 Task: Log work in the project AvidTech for the issue 'Develop a new tool for automated testing of web application database performance and scalability' spent time as '2w 4d 18h 3m' and remaining time as '5w 3d 18h 10m' and move to top of backlog. Now add the issue to the epic 'Cloud security enhancement'. Log work in the project AvidTech for the issue 'Upgrade the content management and versioning mechanisms of a web application to improve content management and version control' spent time as '5w 2d 4h 2m' and remaining time as '6w 6d 4h 12m' and move to bottom of backlog. Now add the issue to the epic 'Collaboration platform implementation'
Action: Mouse moved to (190, 61)
Screenshot: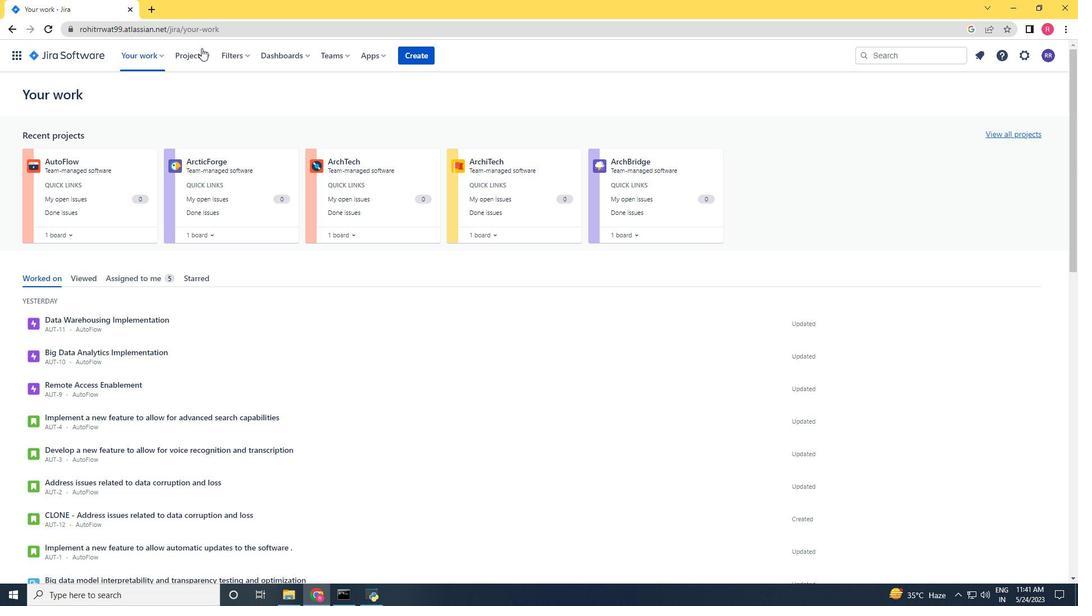 
Action: Mouse pressed left at (190, 61)
Screenshot: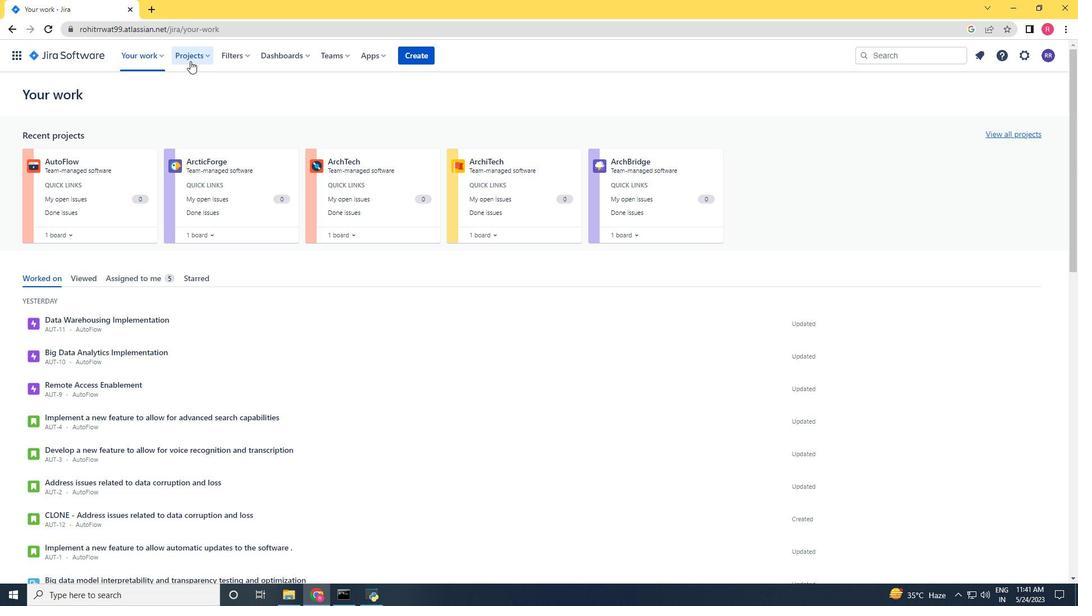 
Action: Mouse moved to (216, 116)
Screenshot: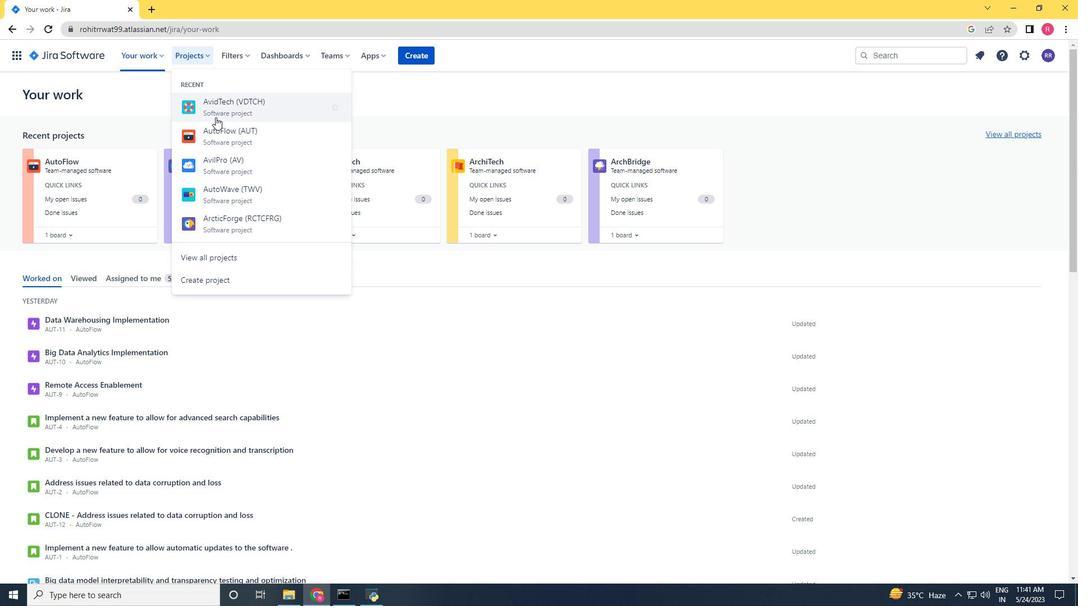 
Action: Mouse pressed left at (216, 116)
Screenshot: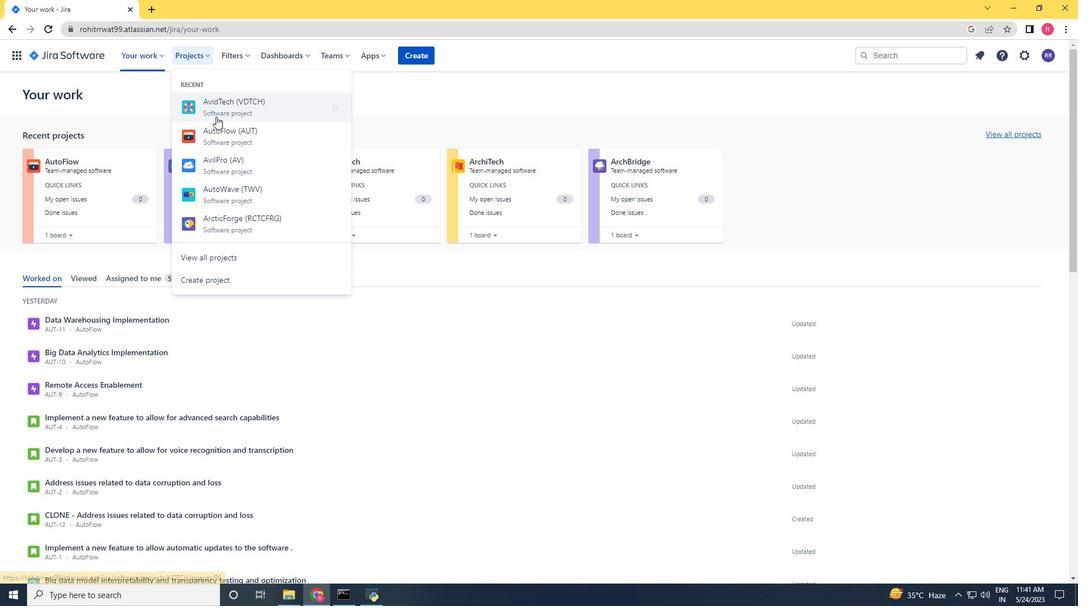 
Action: Mouse moved to (66, 161)
Screenshot: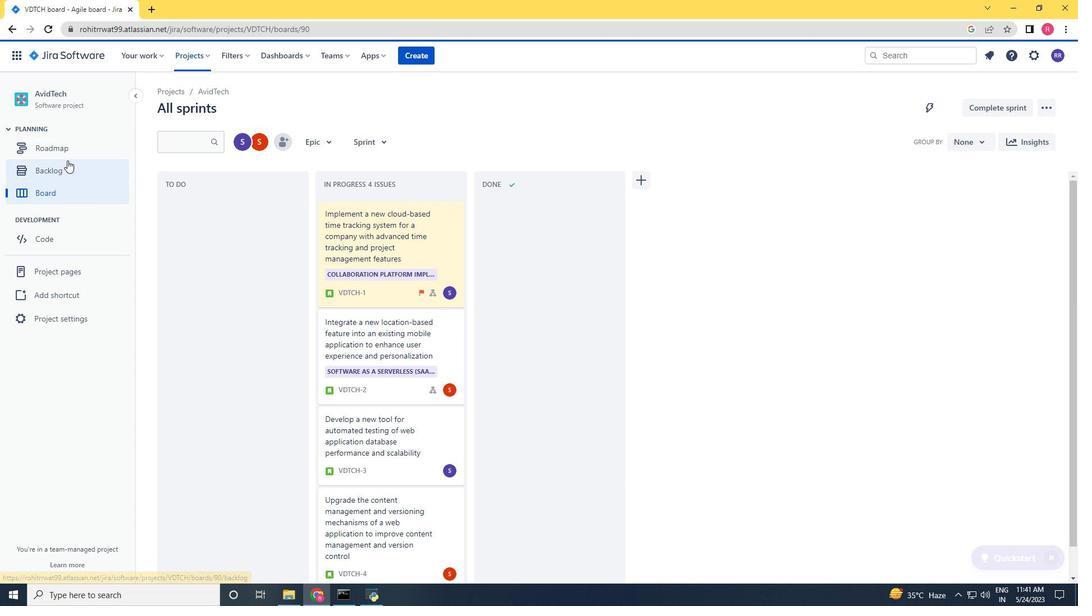 
Action: Mouse pressed left at (66, 161)
Screenshot: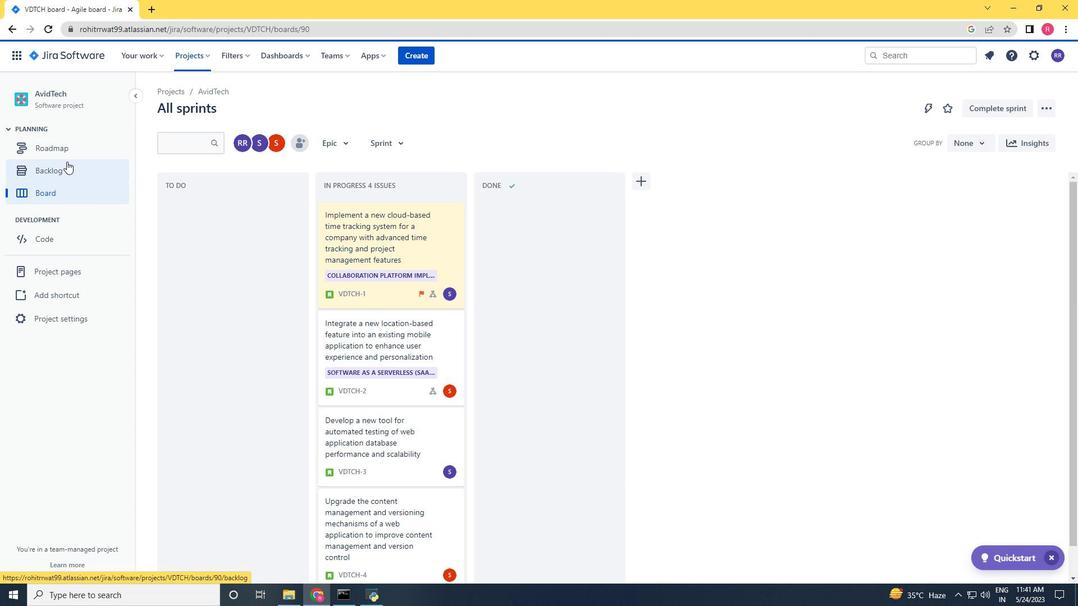 
Action: Mouse moved to (587, 372)
Screenshot: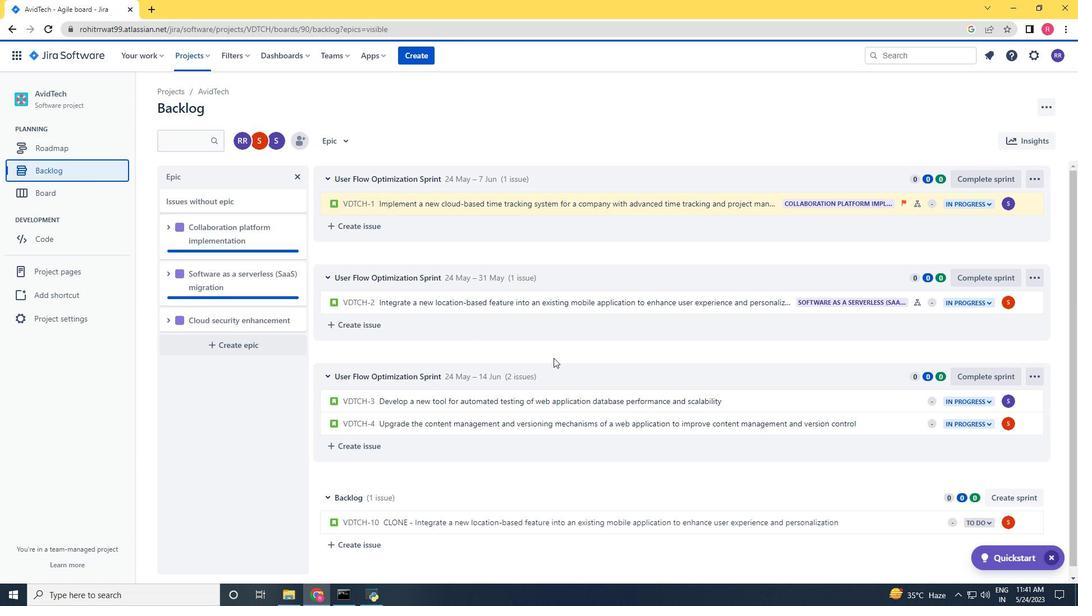 
Action: Mouse scrolled (587, 372) with delta (0, 0)
Screenshot: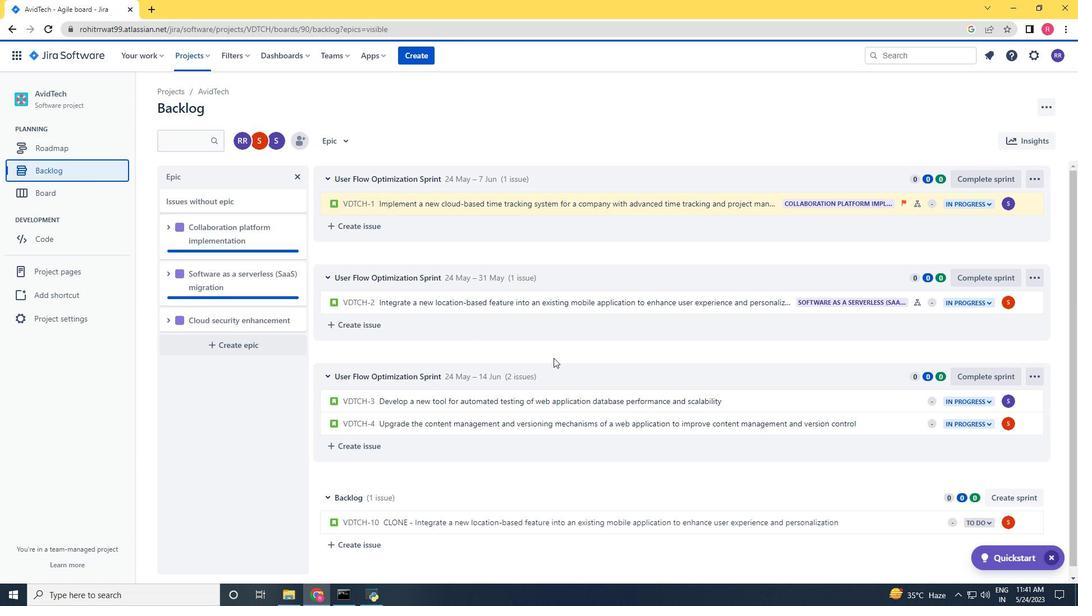 
Action: Mouse moved to (594, 376)
Screenshot: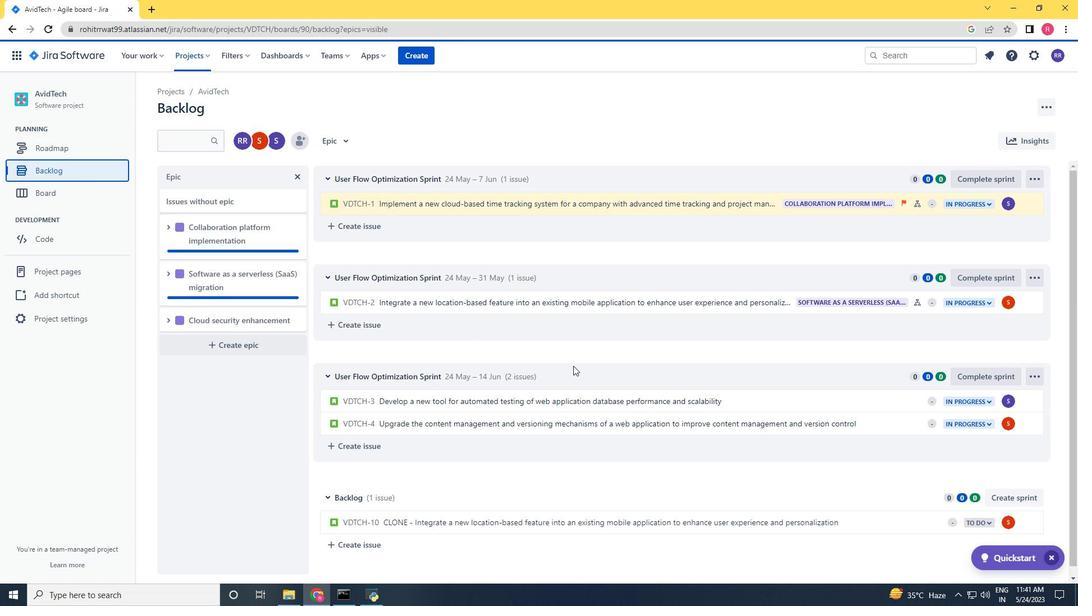 
Action: Mouse scrolled (594, 376) with delta (0, 0)
Screenshot: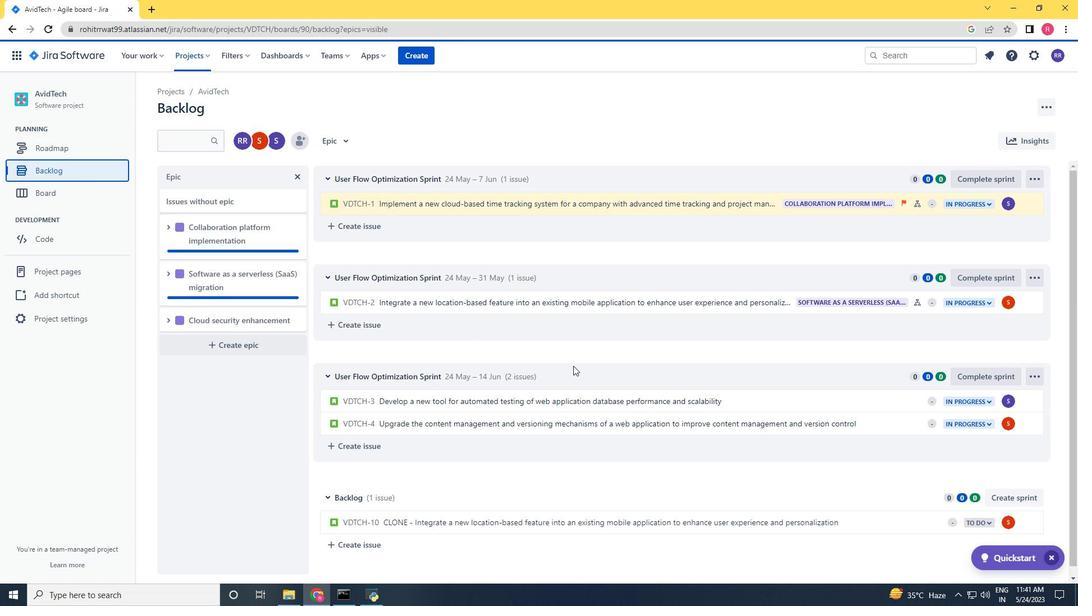 
Action: Mouse moved to (598, 378)
Screenshot: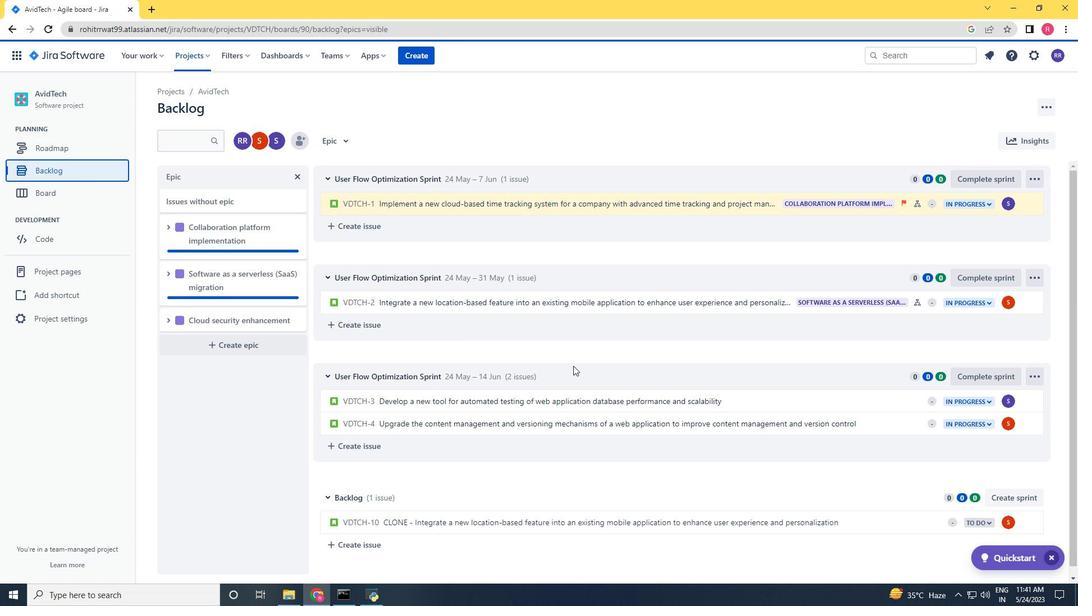 
Action: Mouse scrolled (598, 377) with delta (0, 0)
Screenshot: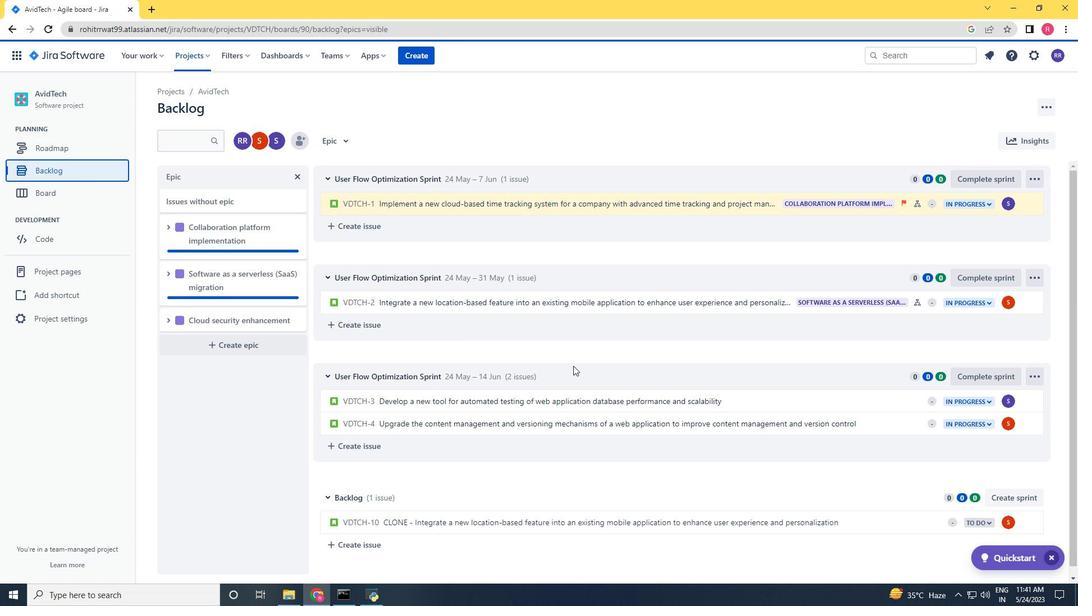 
Action: Mouse moved to (602, 380)
Screenshot: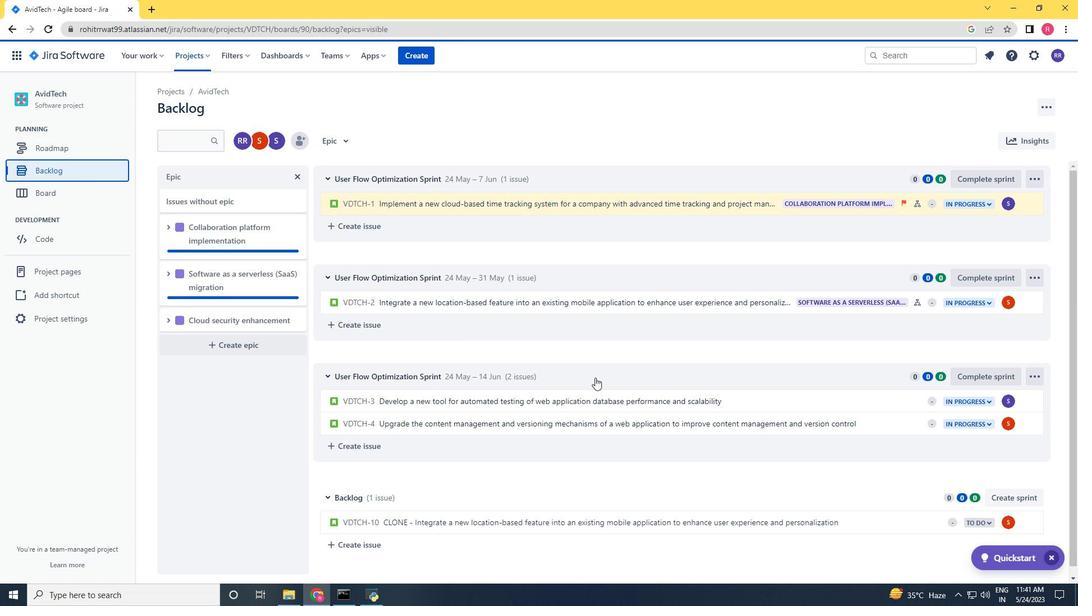 
Action: Mouse scrolled (602, 379) with delta (0, 0)
Screenshot: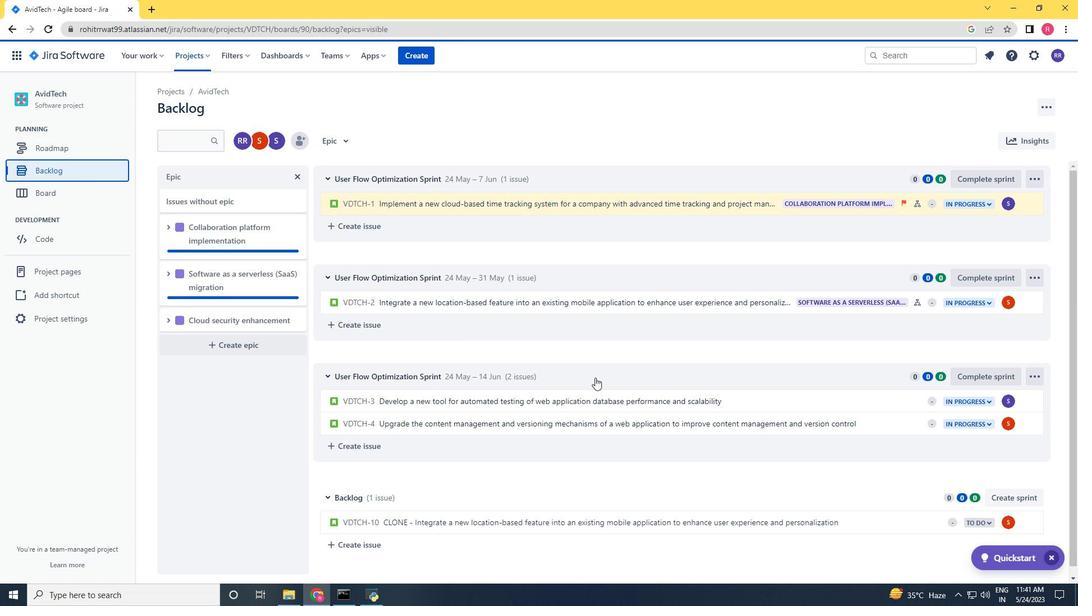 
Action: Mouse moved to (843, 392)
Screenshot: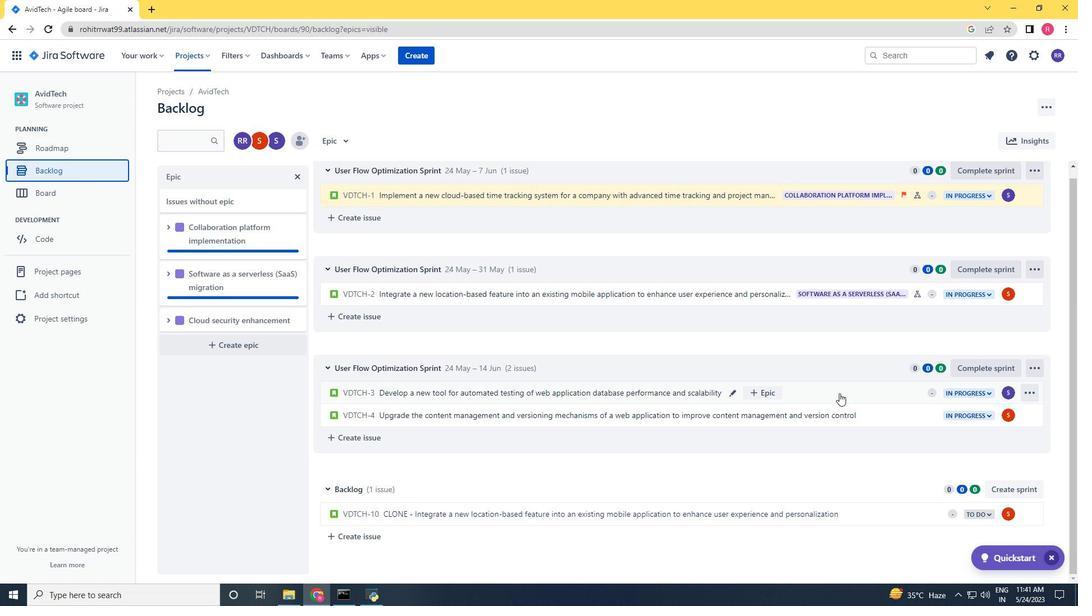 
Action: Mouse pressed left at (843, 392)
Screenshot: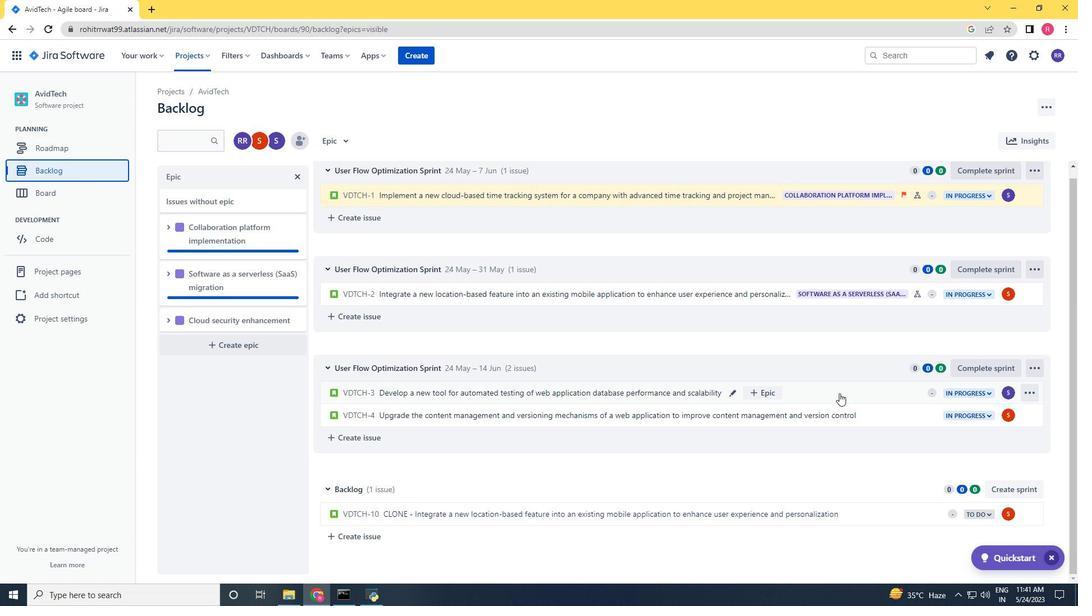 
Action: Mouse moved to (1025, 169)
Screenshot: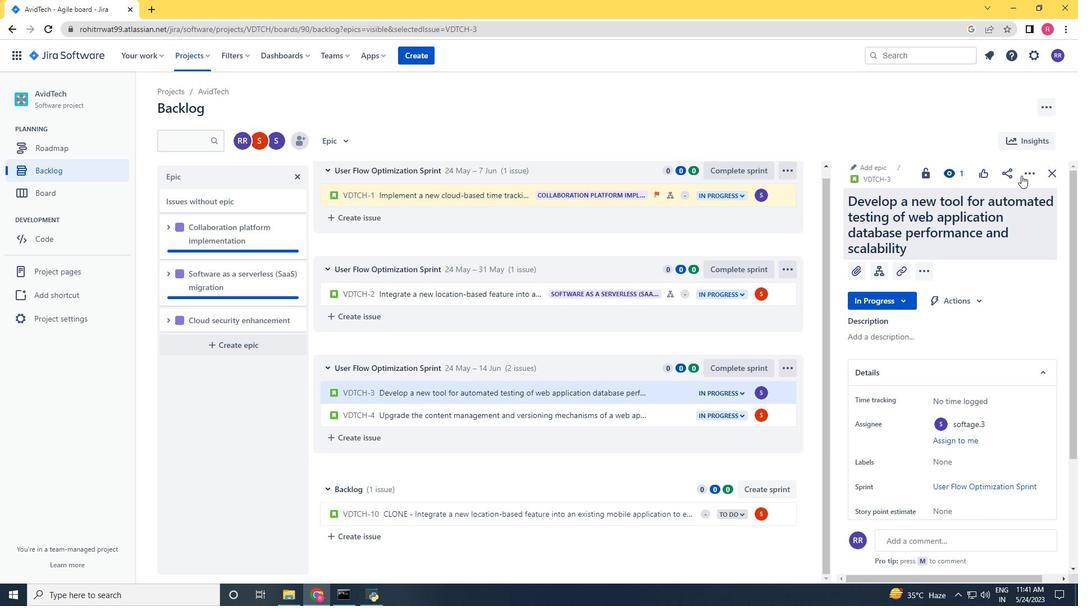 
Action: Mouse pressed left at (1025, 169)
Screenshot: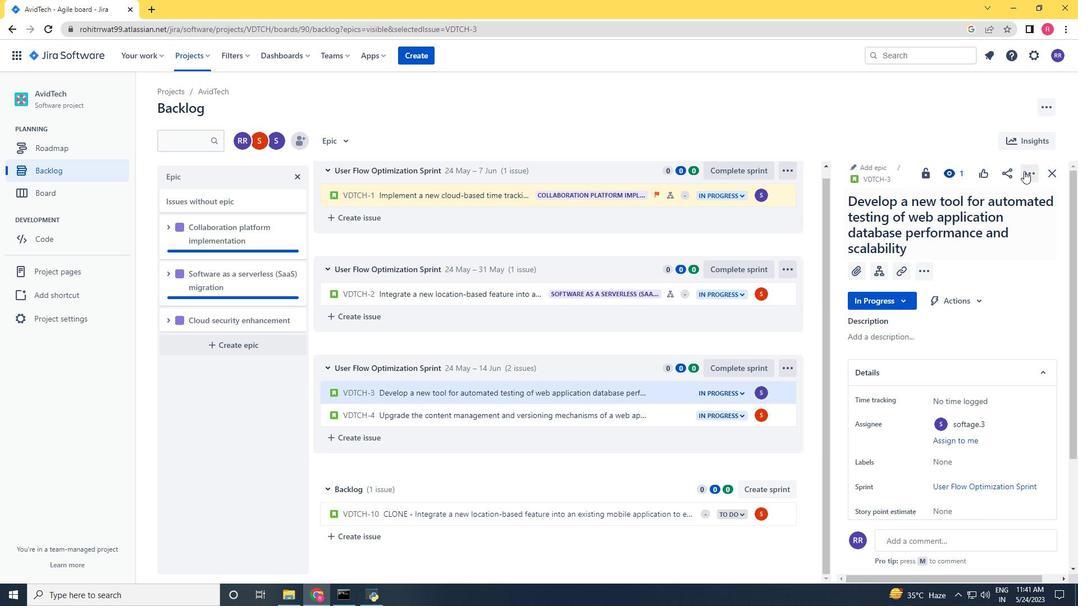 
Action: Mouse moved to (983, 209)
Screenshot: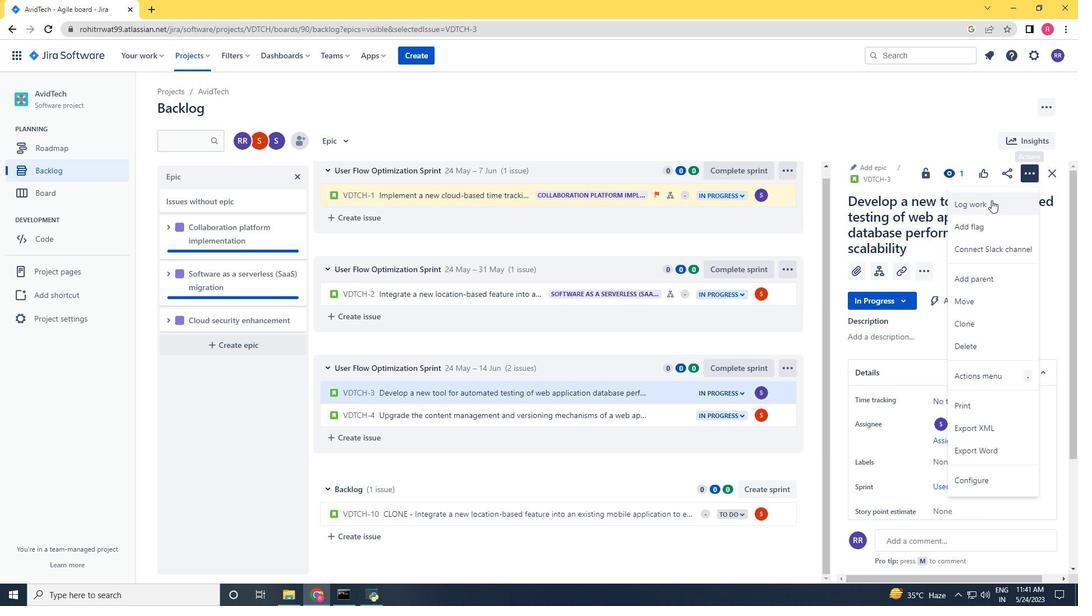 
Action: Mouse pressed left at (983, 209)
Screenshot: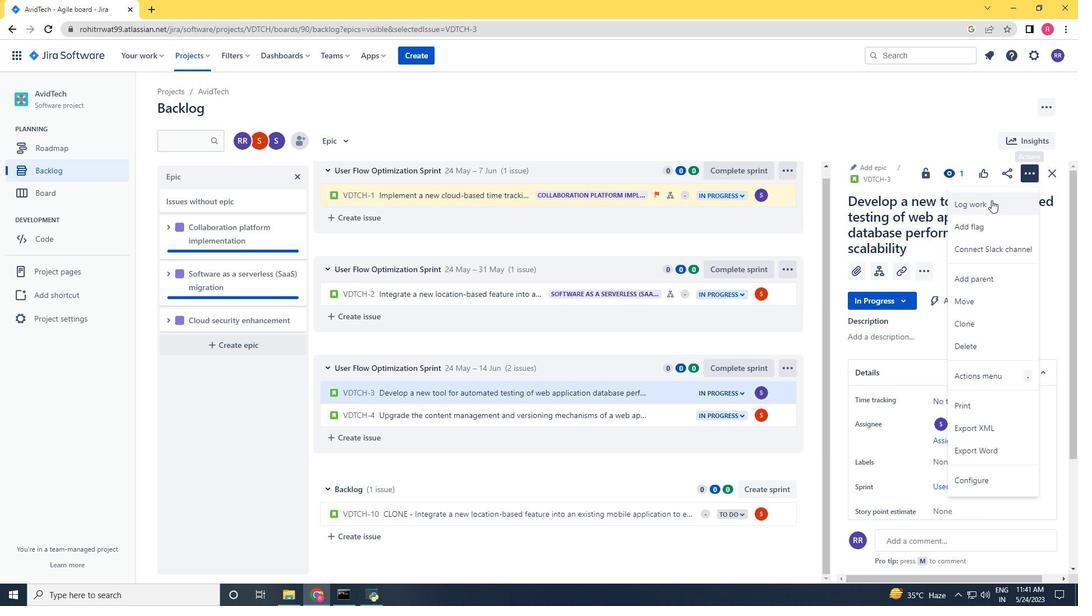 
Action: Key pressed 2w<Key.space><Key.space>4d<Key.space>18h3m<Key.tab>
Screenshot: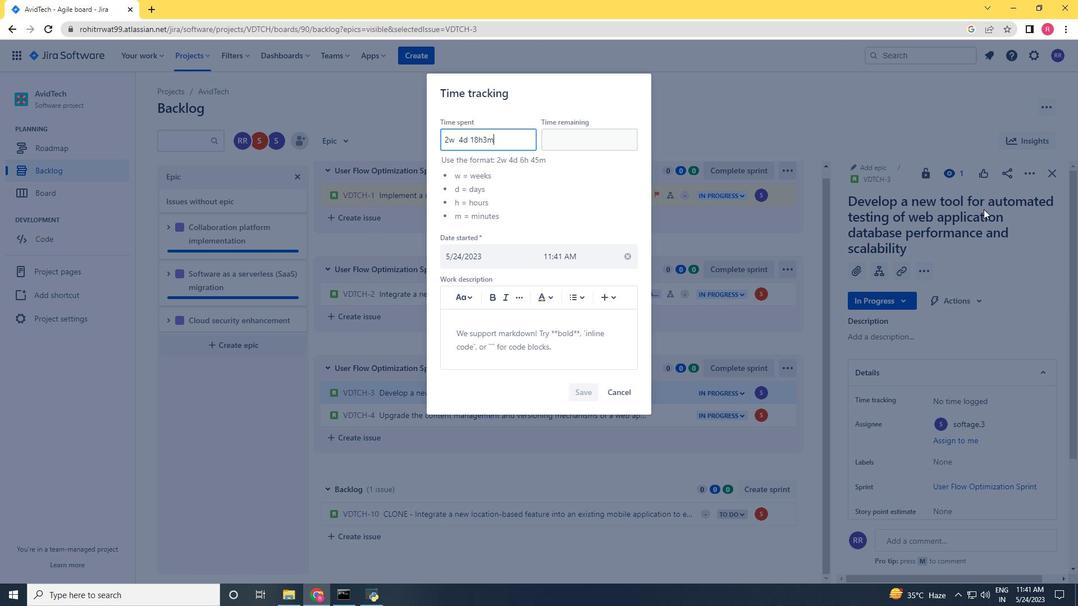 
Action: Mouse moved to (482, 141)
Screenshot: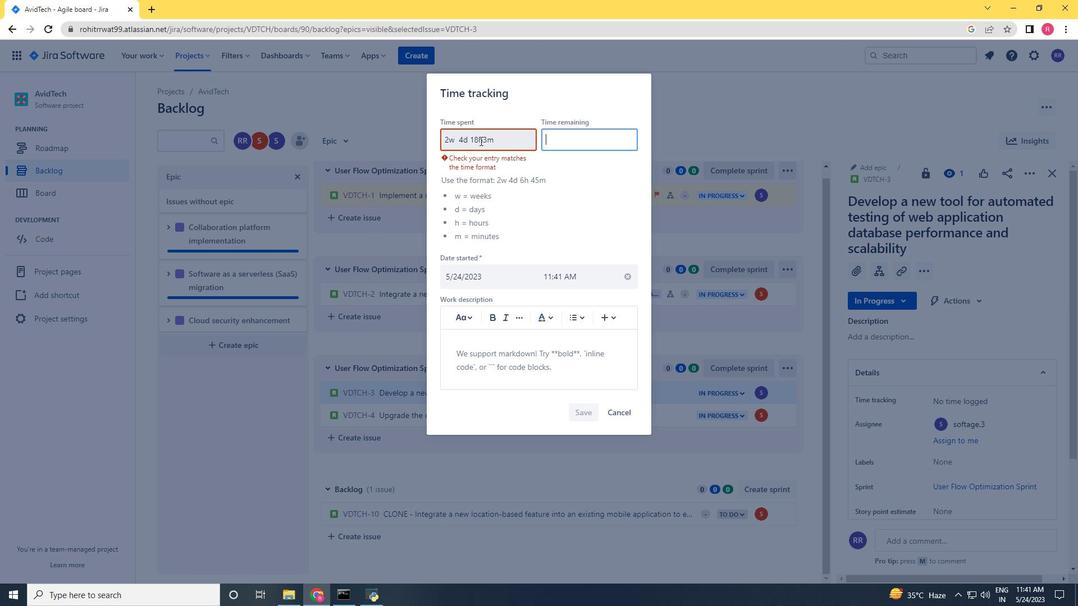 
Action: Mouse pressed left at (482, 141)
Screenshot: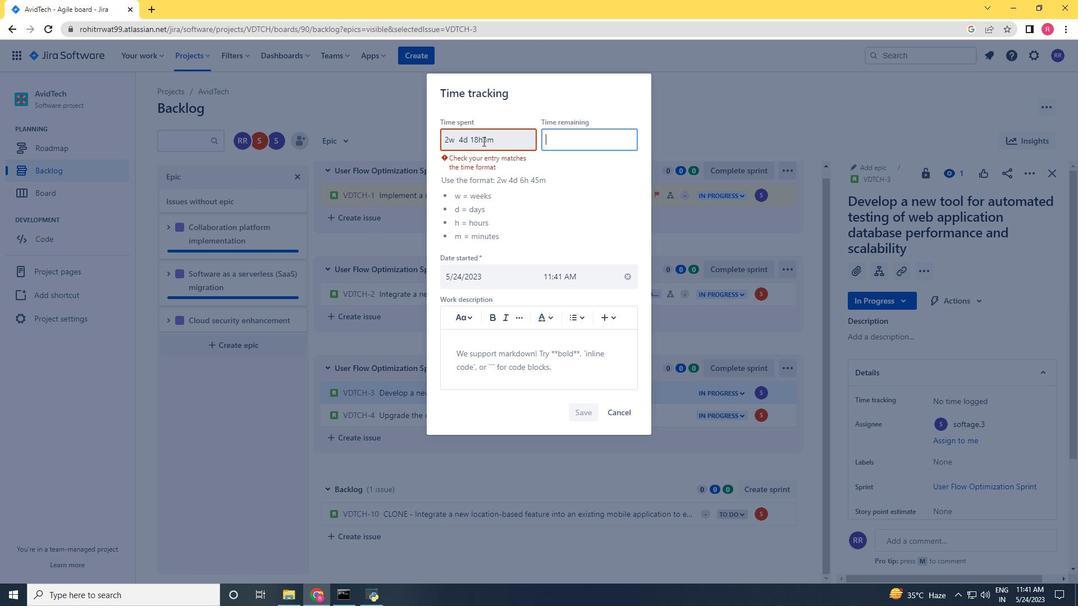
Action: Key pressed <Key.space>
Screenshot: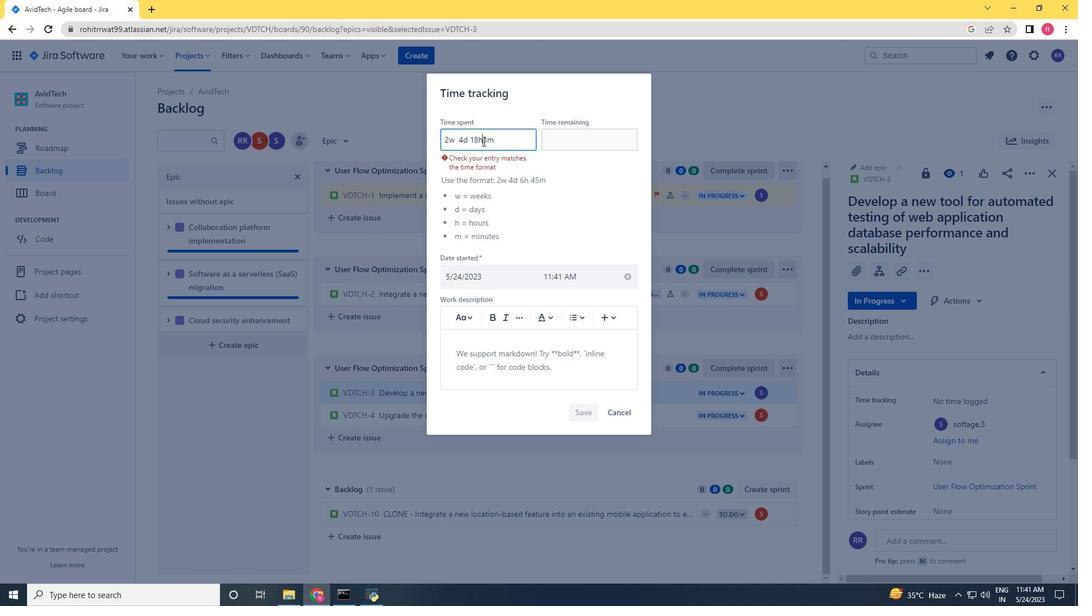 
Action: Mouse moved to (567, 144)
Screenshot: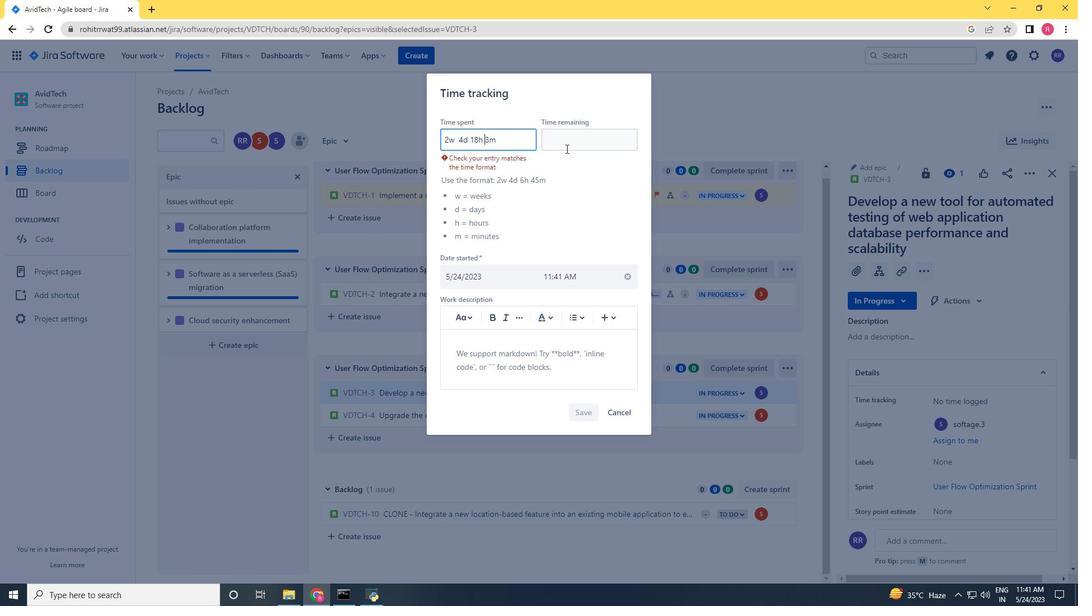 
Action: Mouse pressed left at (567, 144)
Screenshot: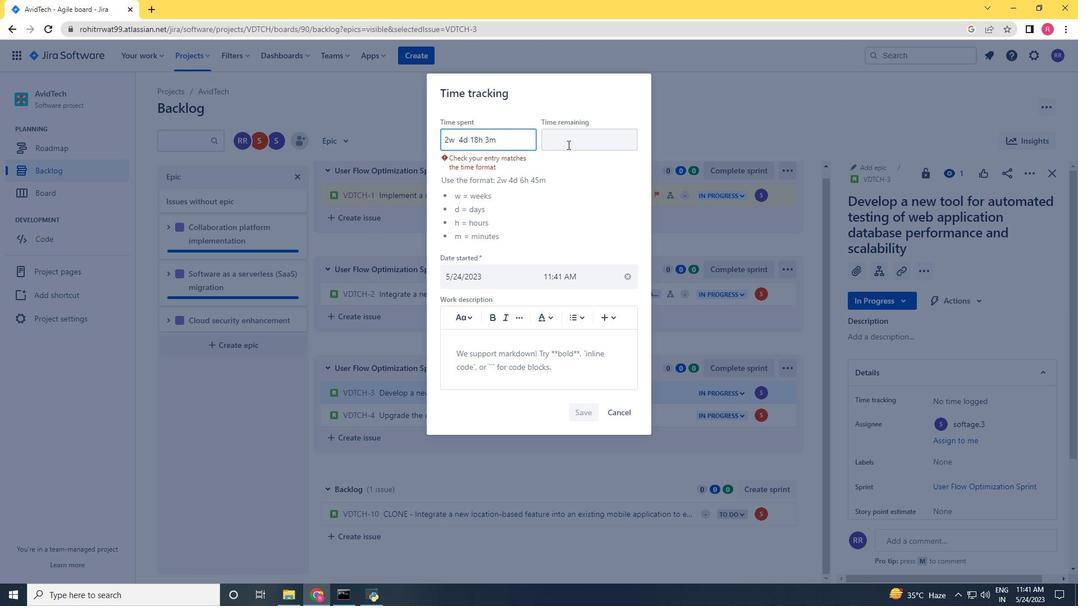 
Action: Mouse moved to (461, 138)
Screenshot: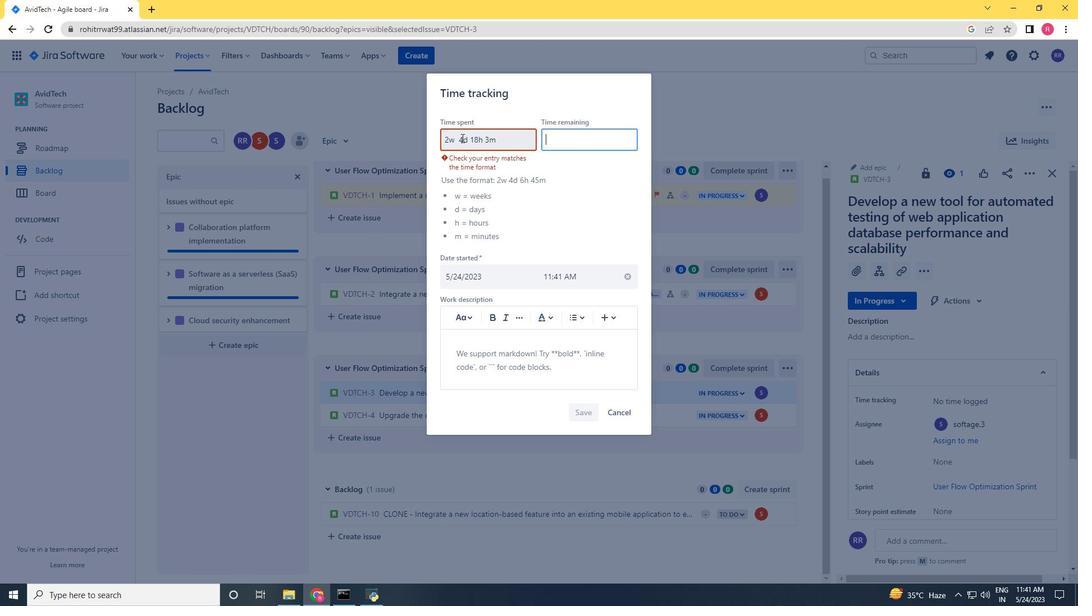 
Action: Mouse pressed left at (461, 138)
Screenshot: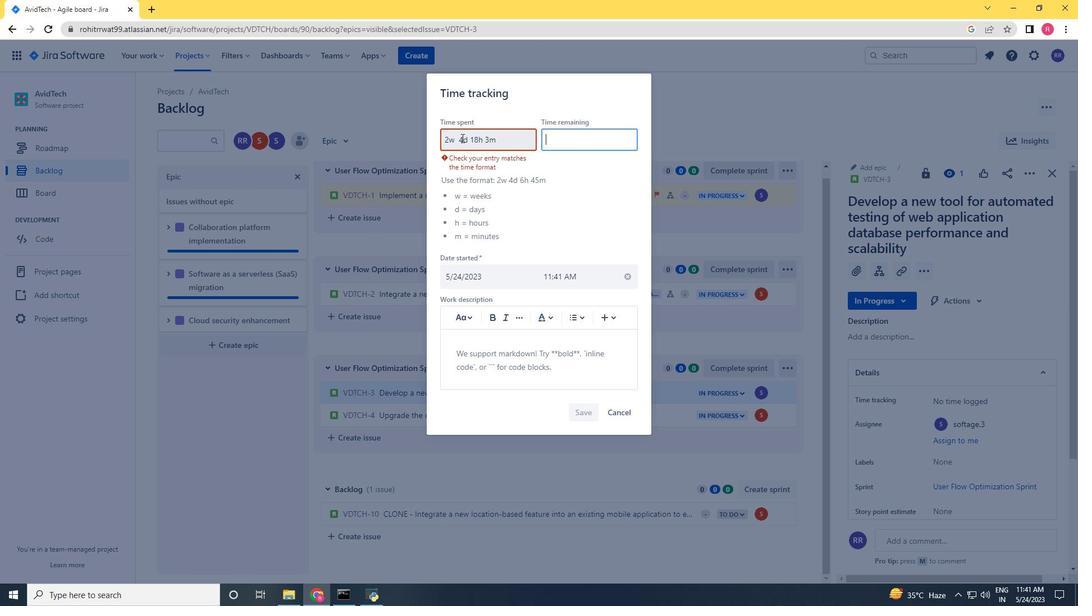 
Action: Mouse moved to (457, 144)
Screenshot: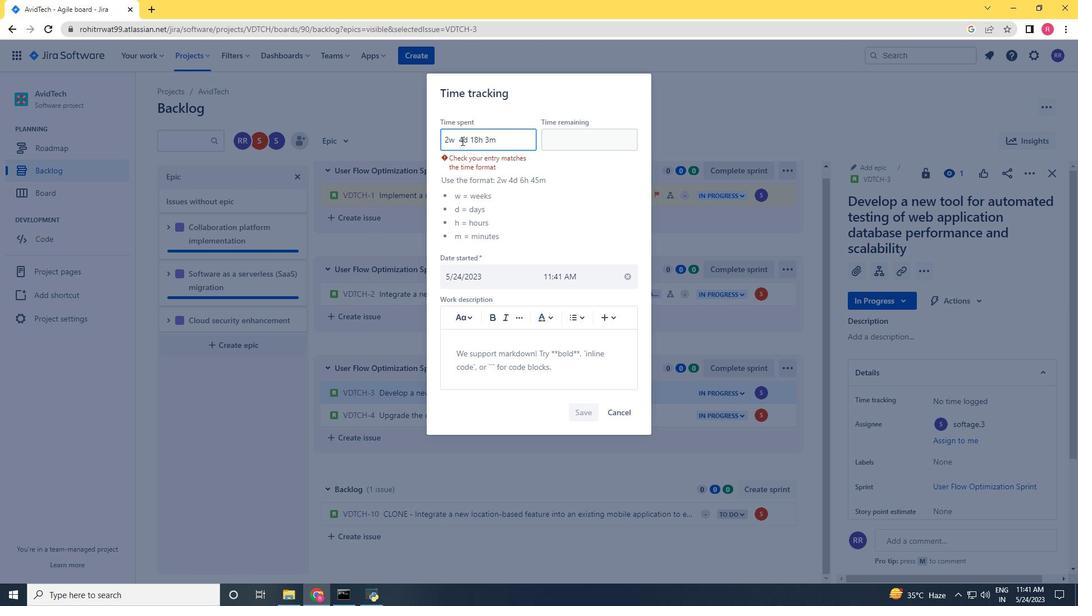 
Action: Mouse pressed left at (457, 144)
Screenshot: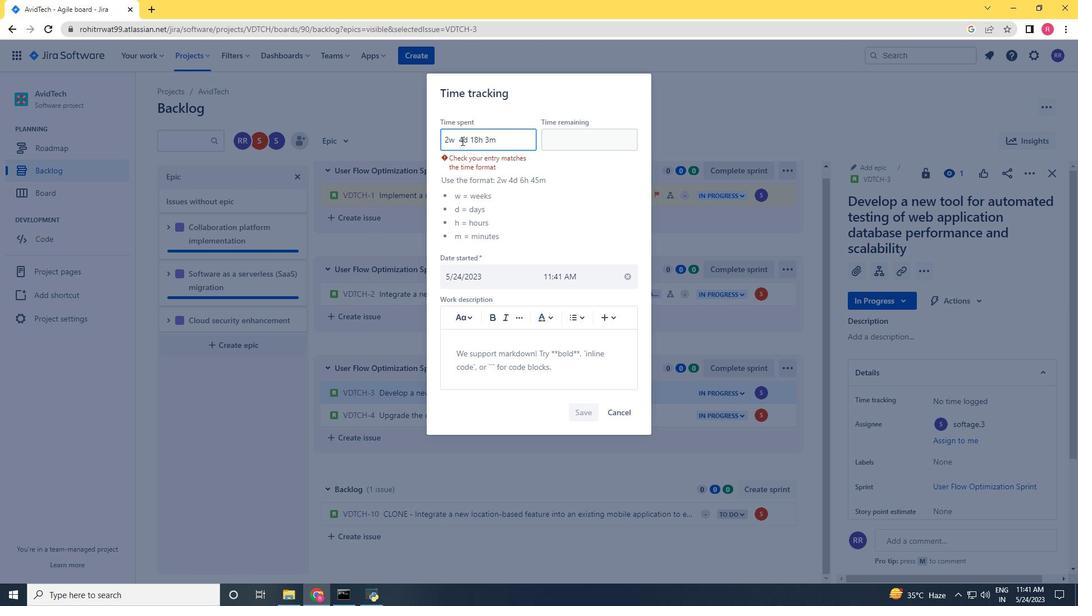 
Action: Mouse moved to (460, 144)
Screenshot: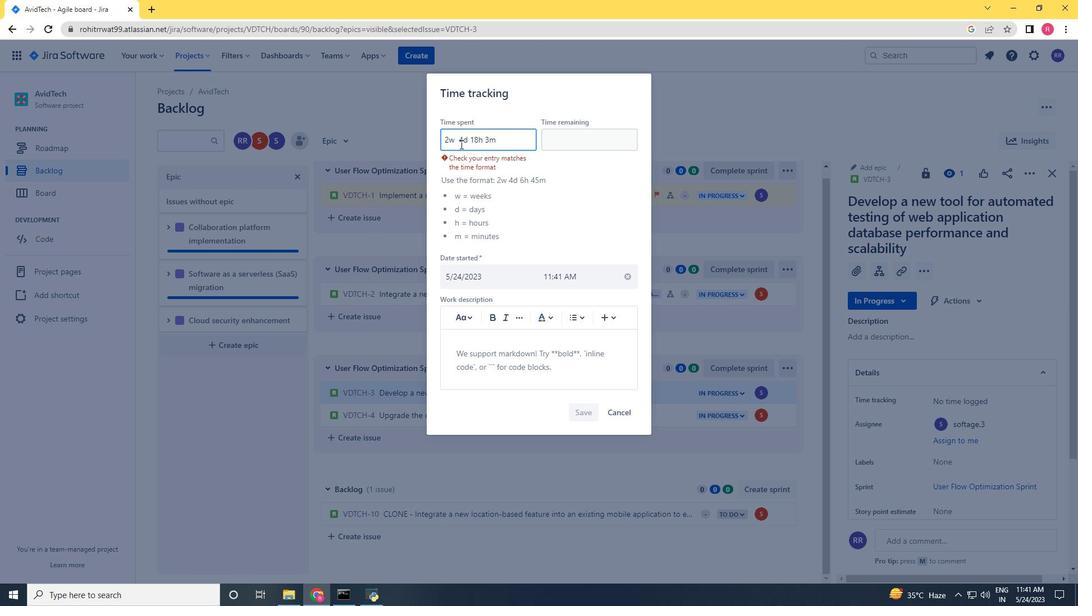 
Action: Key pressed <Key.backspace>
Screenshot: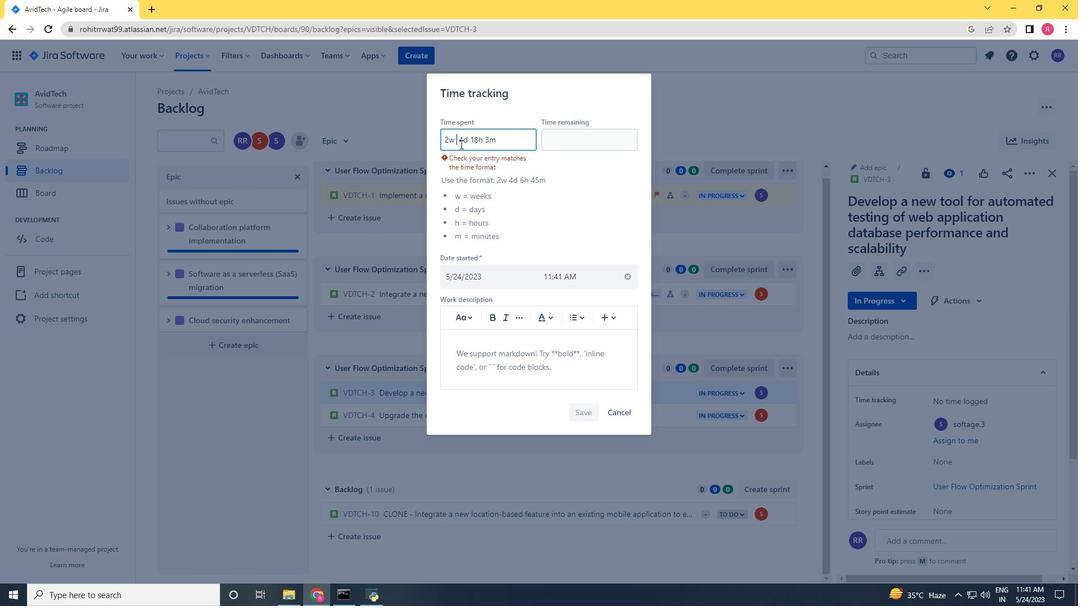 
Action: Mouse moved to (568, 153)
Screenshot: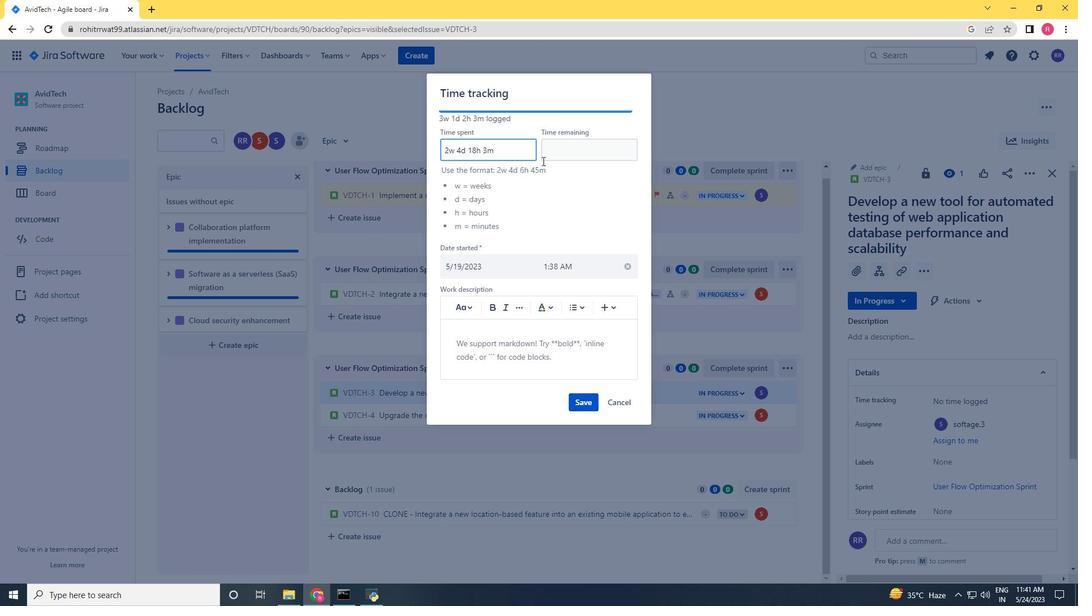 
Action: Mouse pressed left at (568, 153)
Screenshot: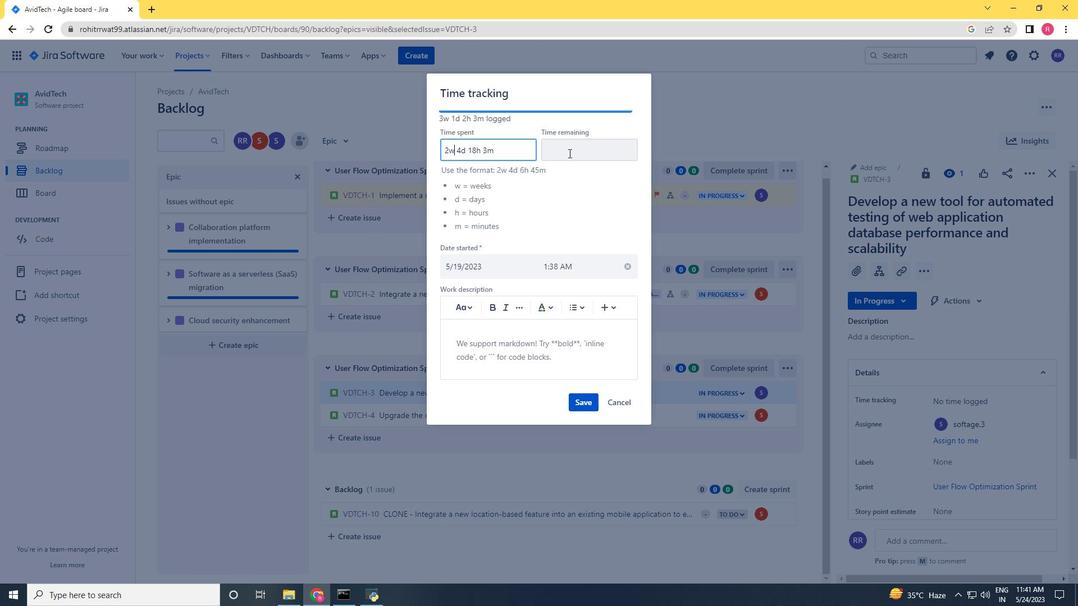 
Action: Mouse moved to (512, 156)
Screenshot: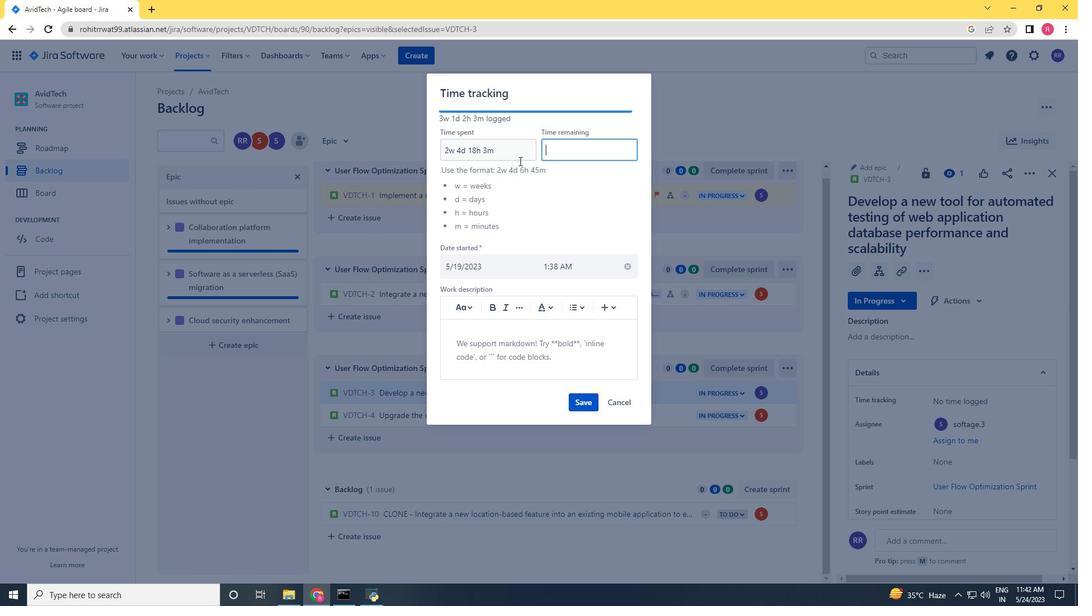 
Action: Mouse pressed left at (512, 156)
Screenshot: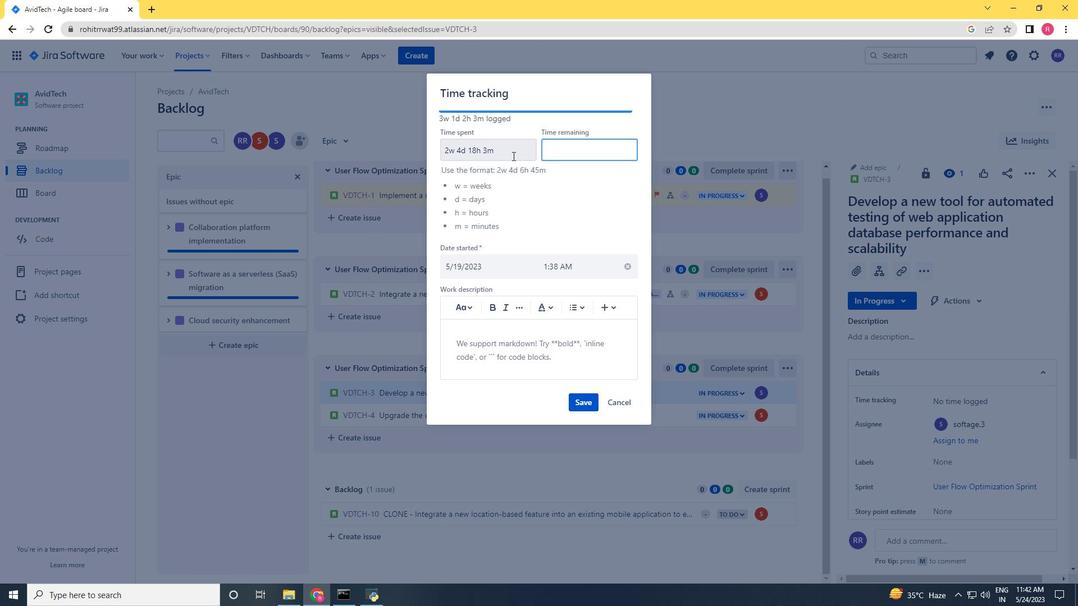 
Action: Mouse moved to (566, 147)
Screenshot: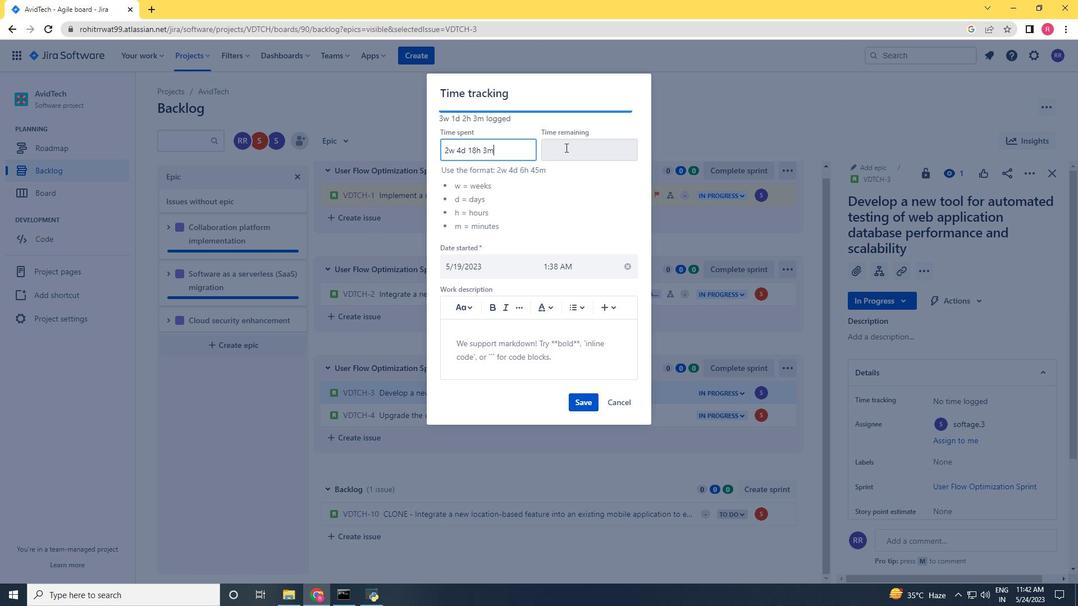 
Action: Mouse pressed left at (566, 147)
Screenshot: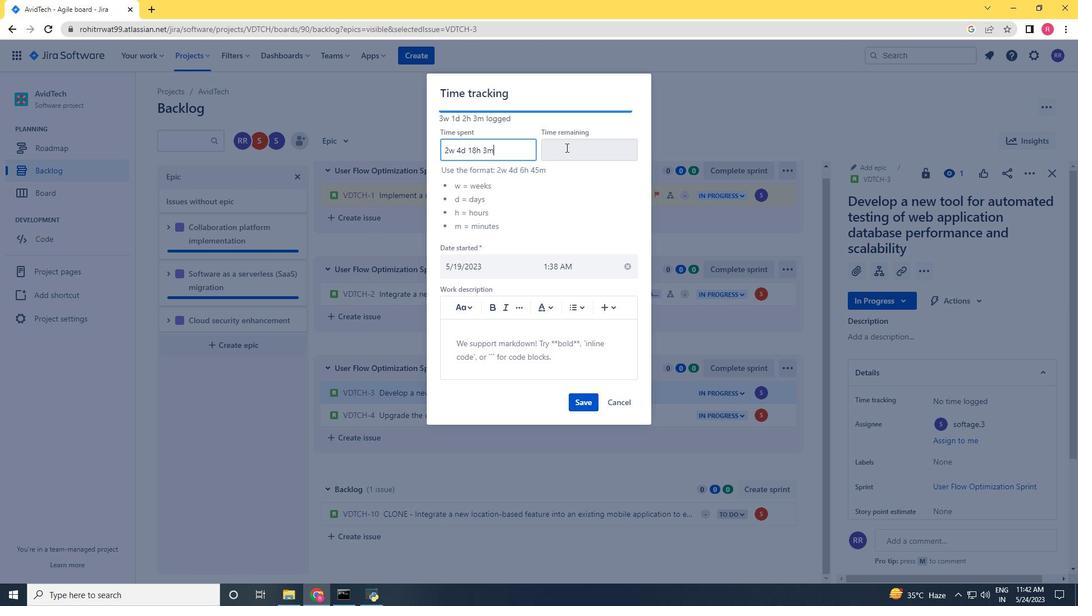 
Action: Key pressed 5w<Key.space>3d<Key.space>18h<Key.space>19<Key.backspace>0m
Screenshot: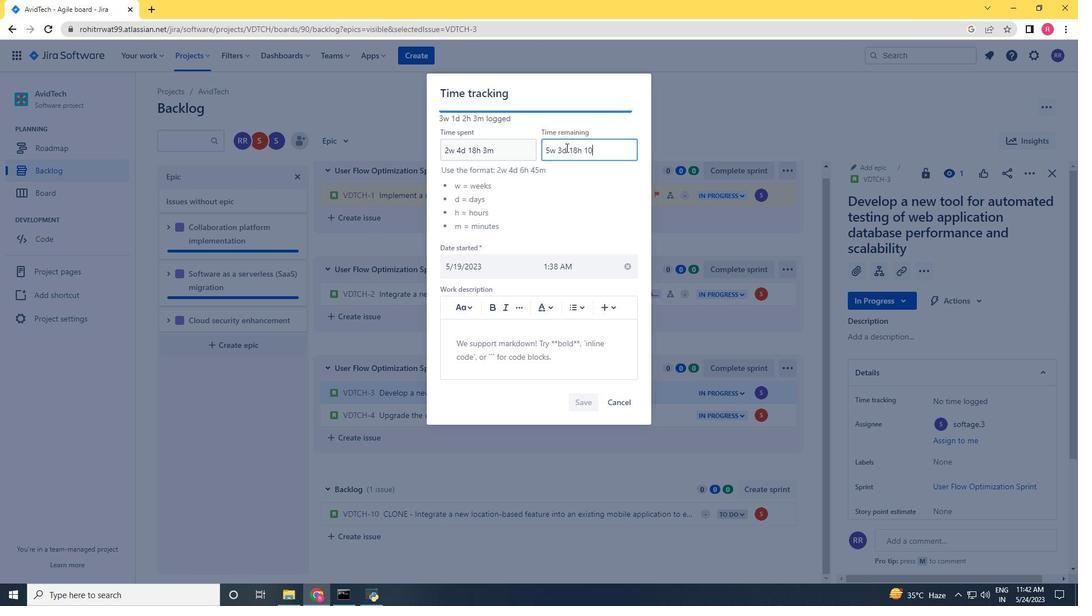 
Action: Mouse moved to (578, 401)
Screenshot: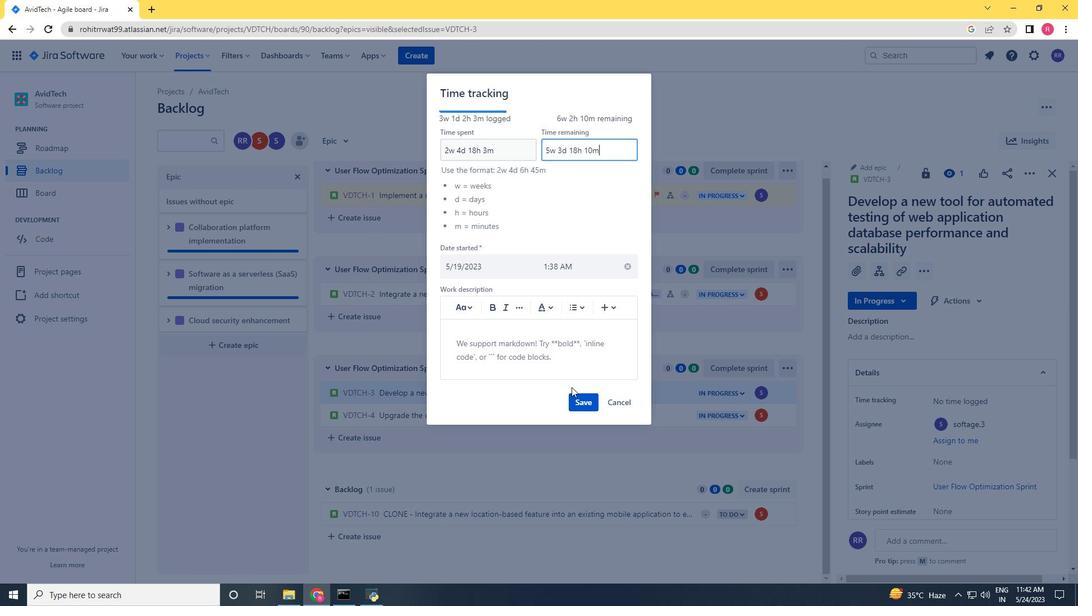 
Action: Mouse pressed left at (578, 401)
Screenshot: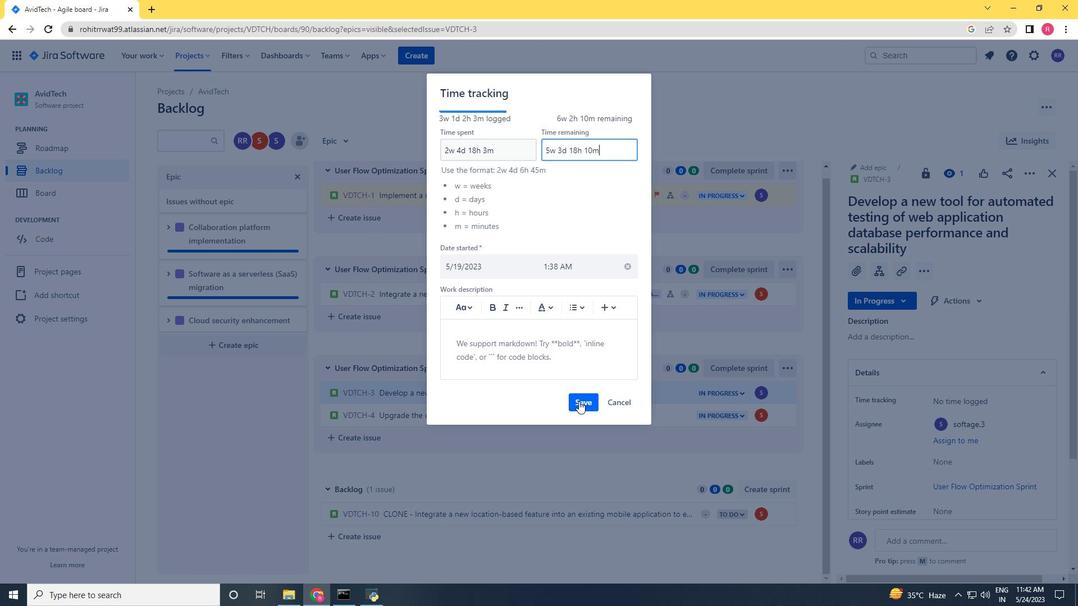 
Action: Mouse moved to (782, 392)
Screenshot: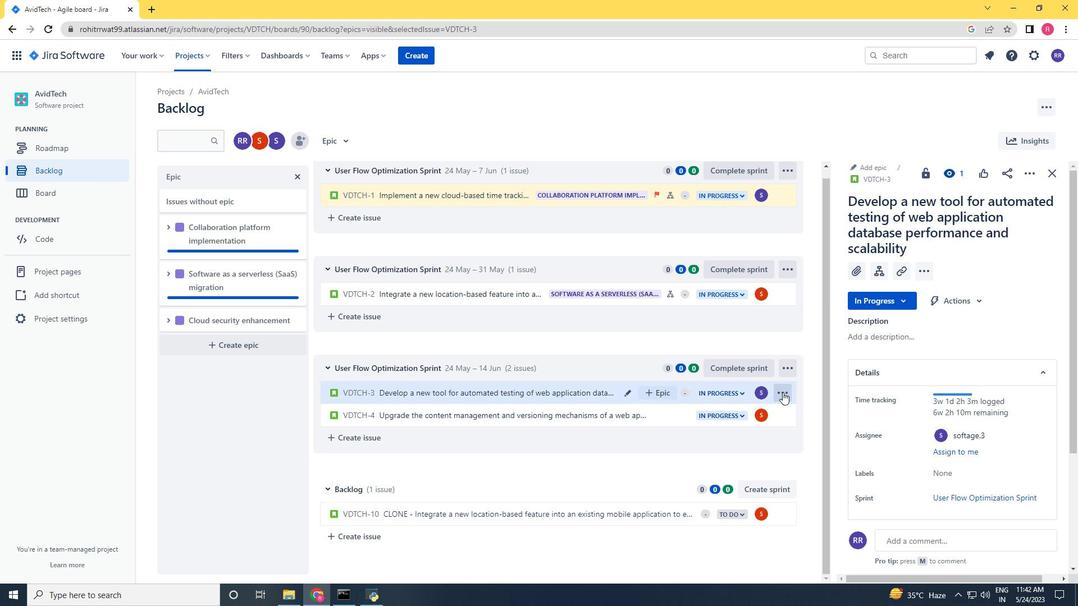 
Action: Mouse pressed left at (782, 392)
Screenshot: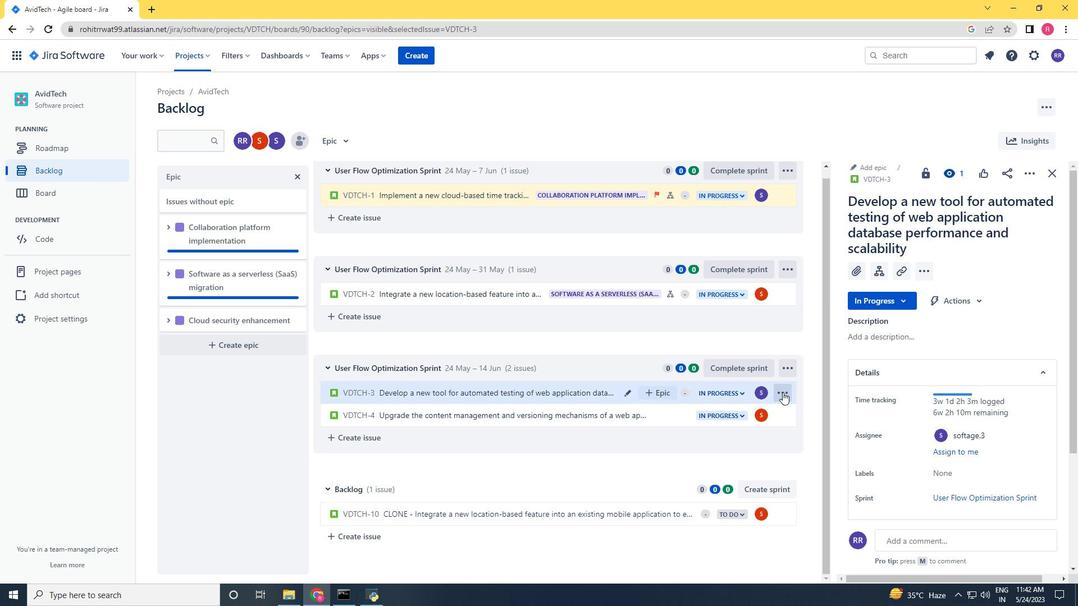 
Action: Mouse moved to (732, 349)
Screenshot: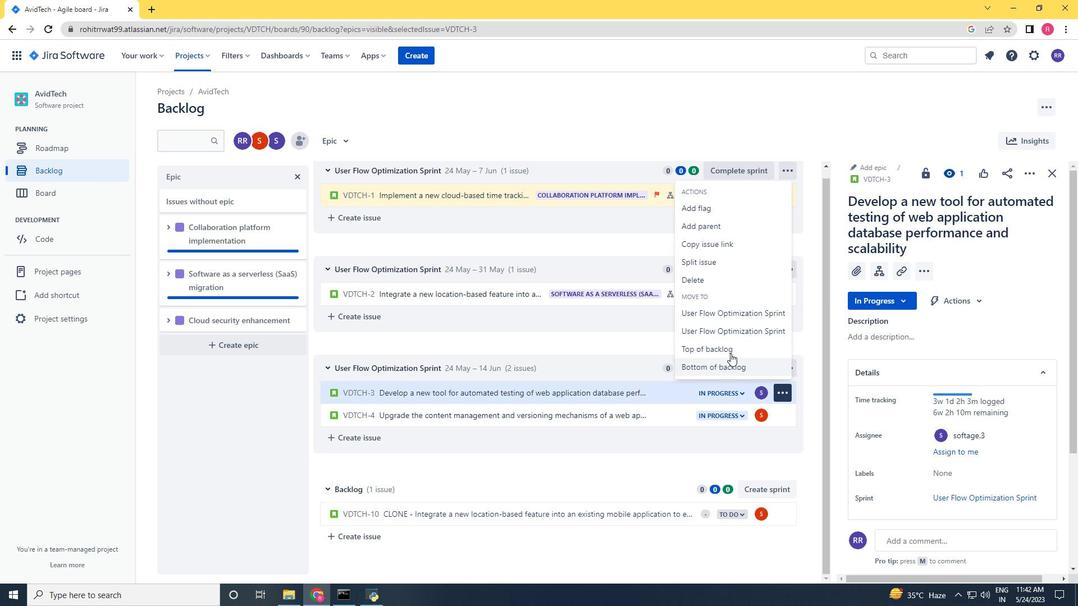 
Action: Mouse pressed left at (732, 349)
Screenshot: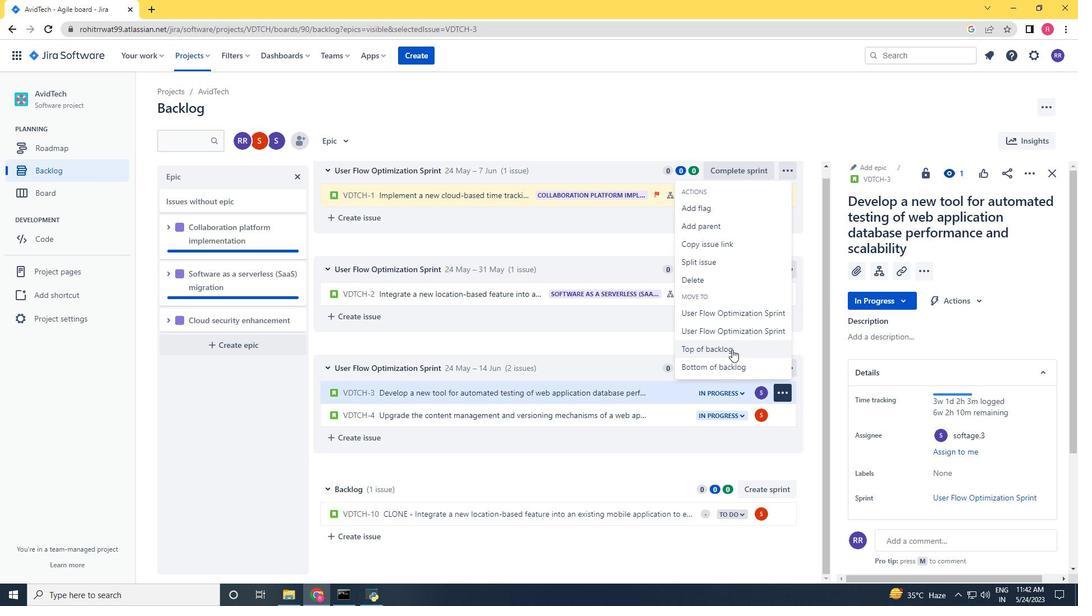 
Action: Mouse moved to (582, 186)
Screenshot: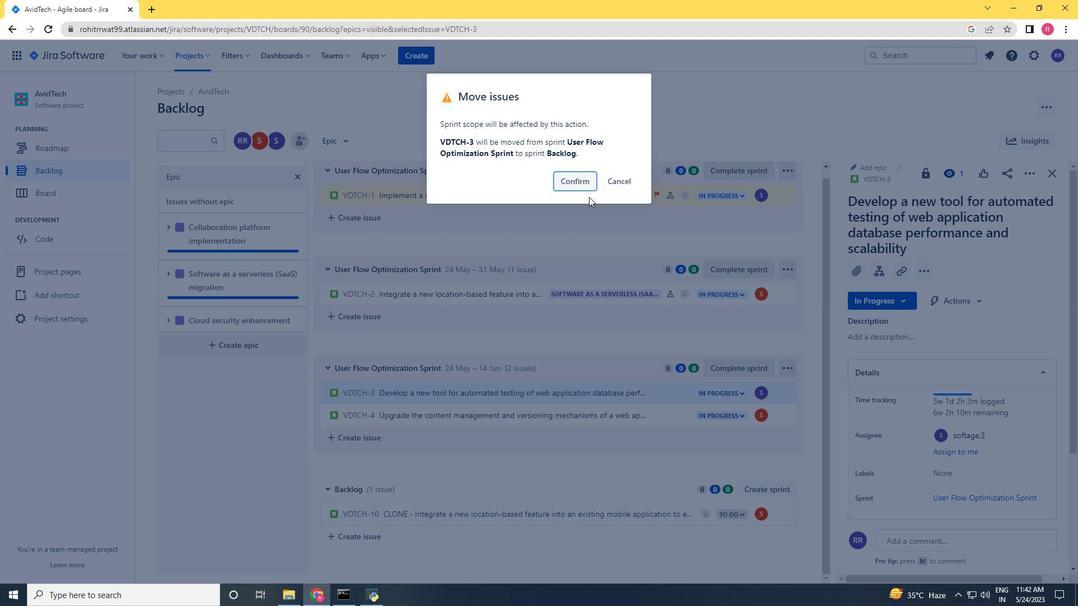 
Action: Mouse pressed left at (582, 186)
Screenshot: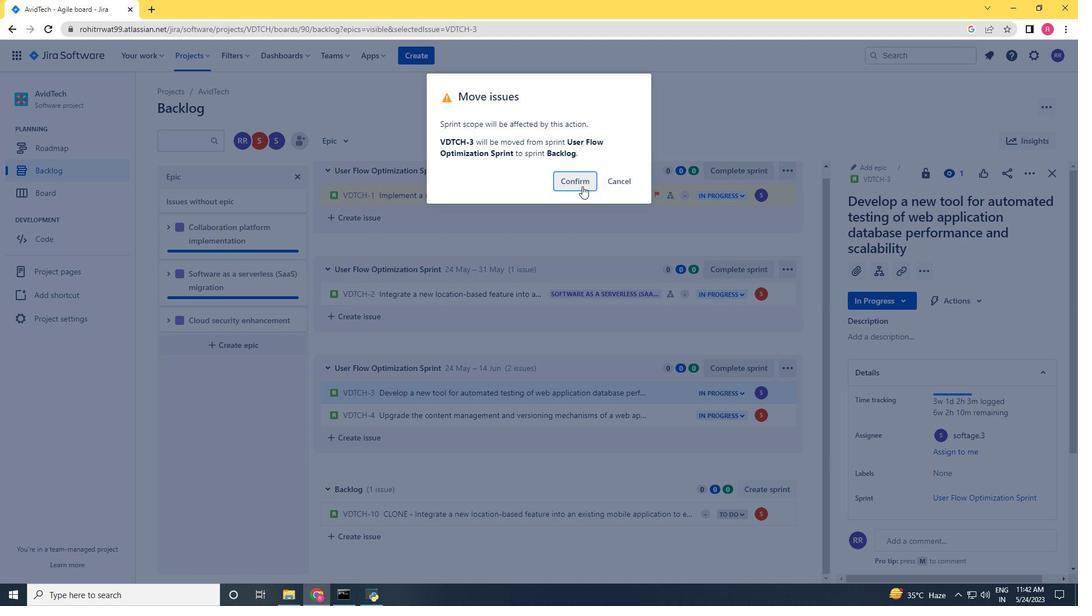
Action: Mouse moved to (662, 493)
Screenshot: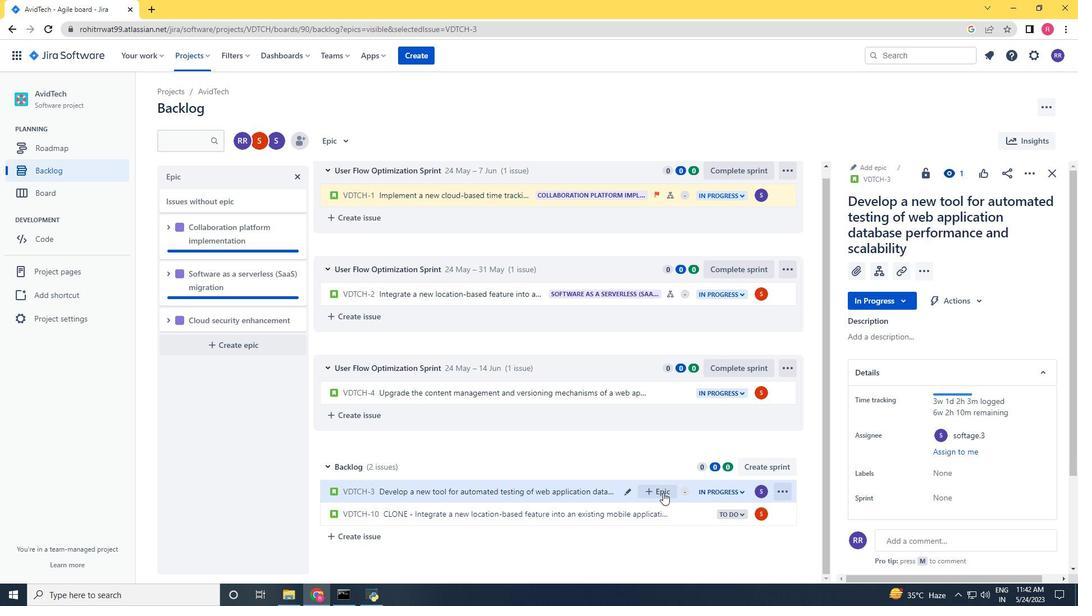 
Action: Mouse pressed left at (662, 493)
Screenshot: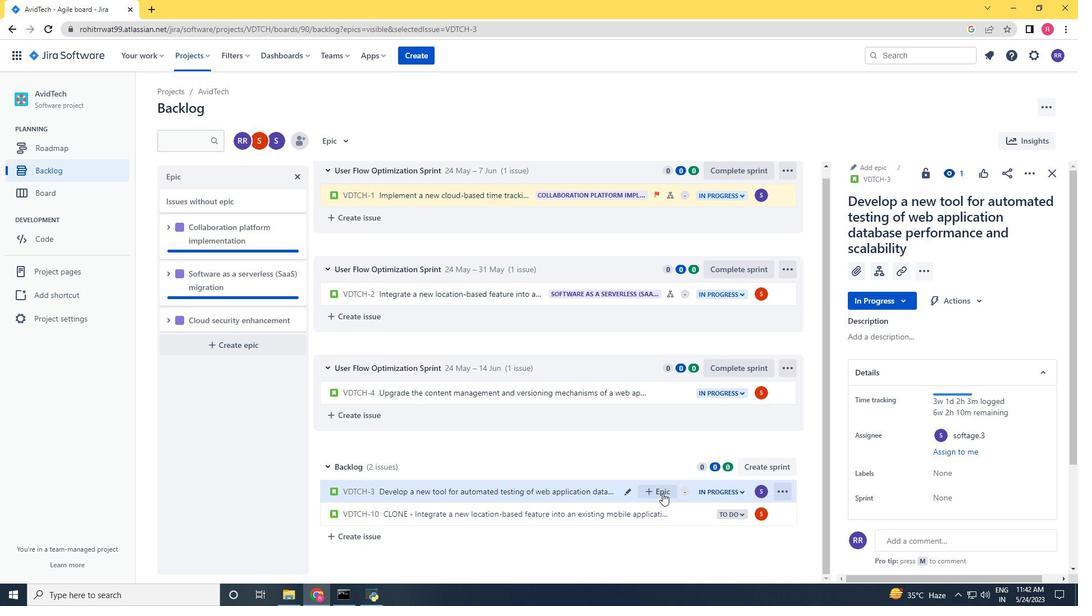 
Action: Mouse moved to (663, 451)
Screenshot: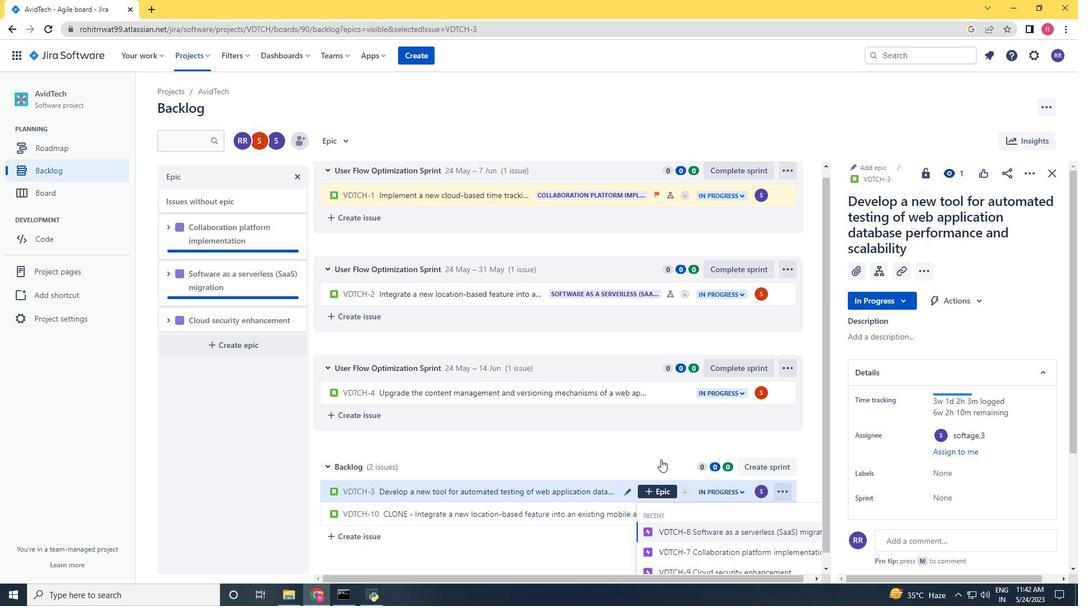 
Action: Mouse scrolled (663, 450) with delta (0, 0)
Screenshot: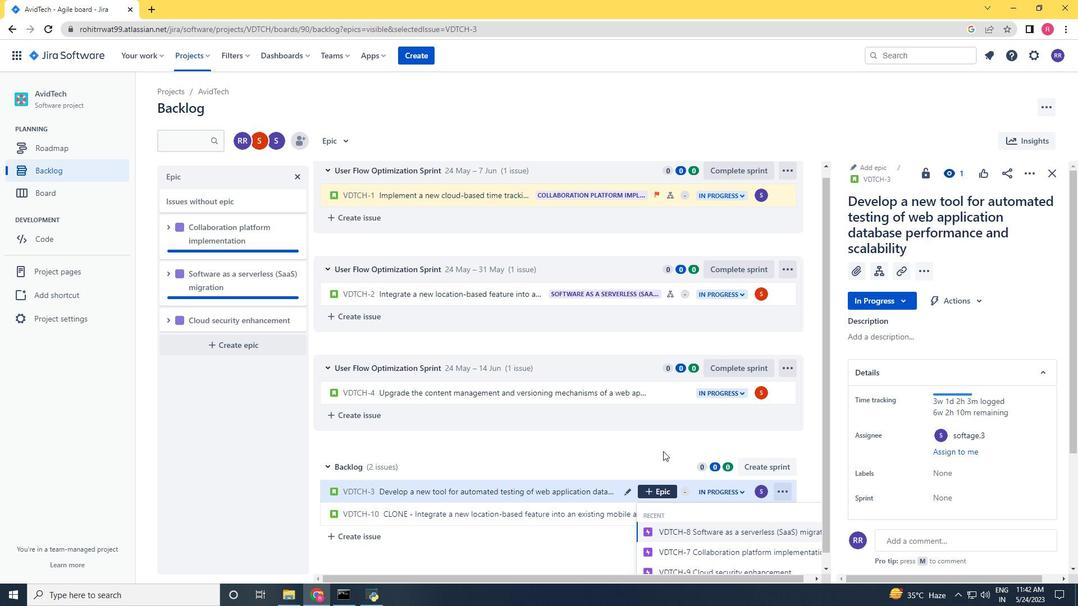 
Action: Mouse scrolled (663, 450) with delta (0, 0)
Screenshot: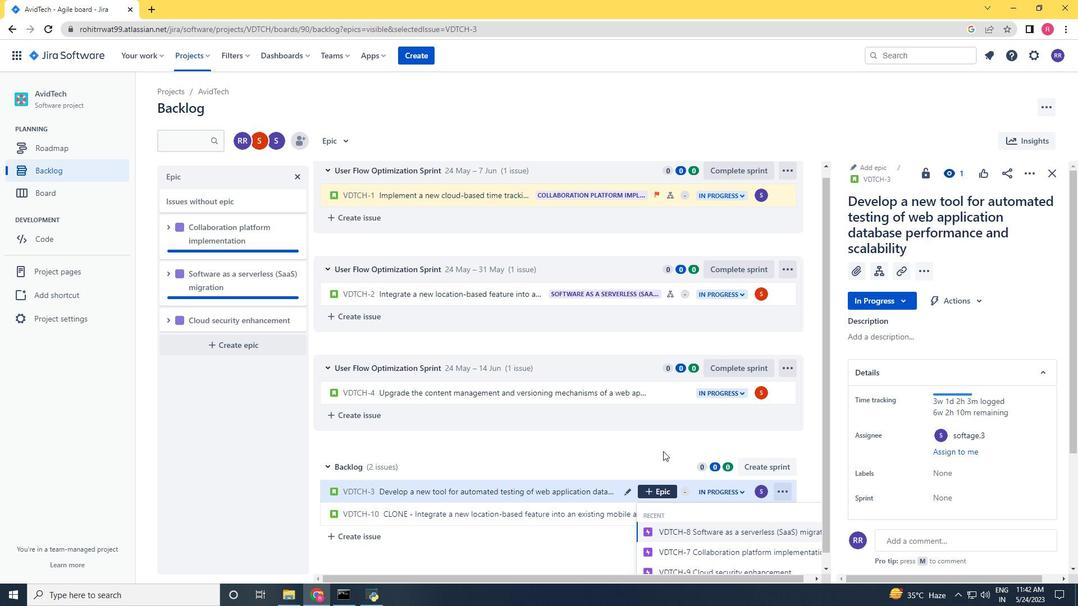 
Action: Mouse scrolled (663, 450) with delta (0, 0)
Screenshot: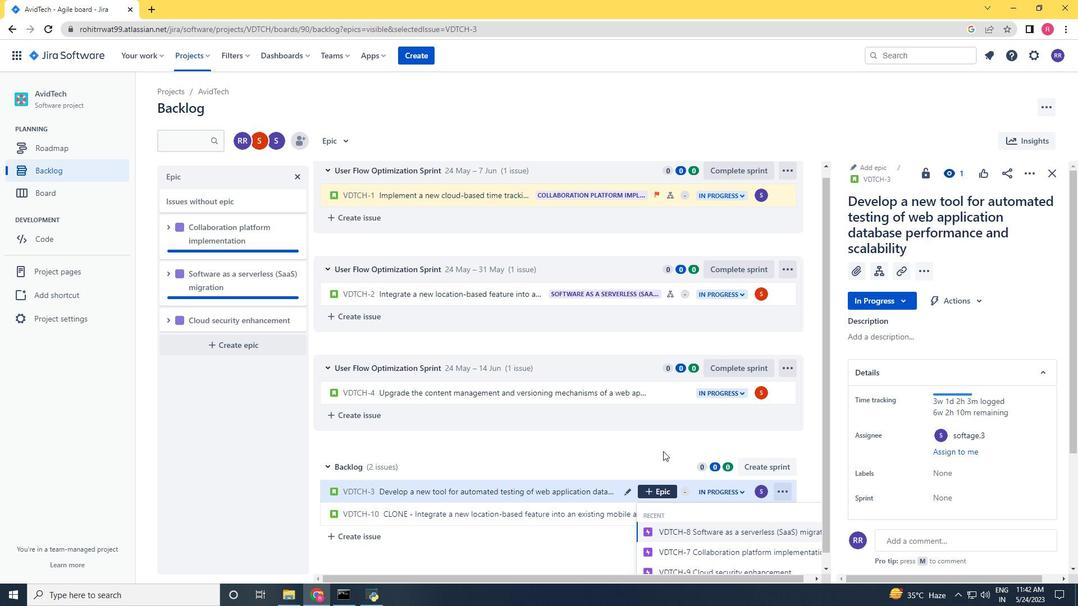 
Action: Mouse scrolled (663, 450) with delta (0, 0)
Screenshot: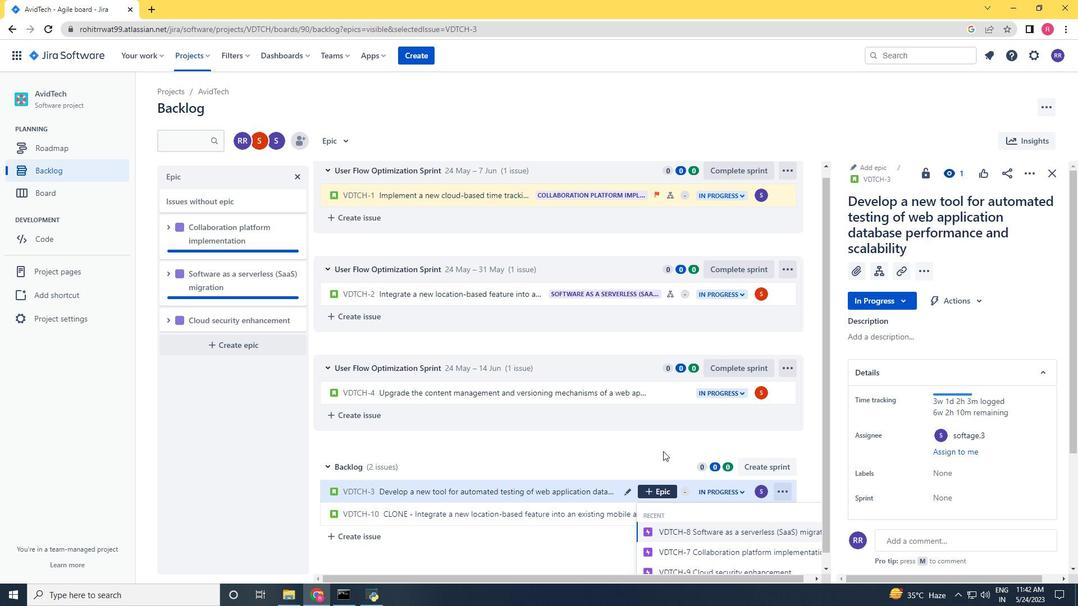 
Action: Mouse moved to (663, 450)
Screenshot: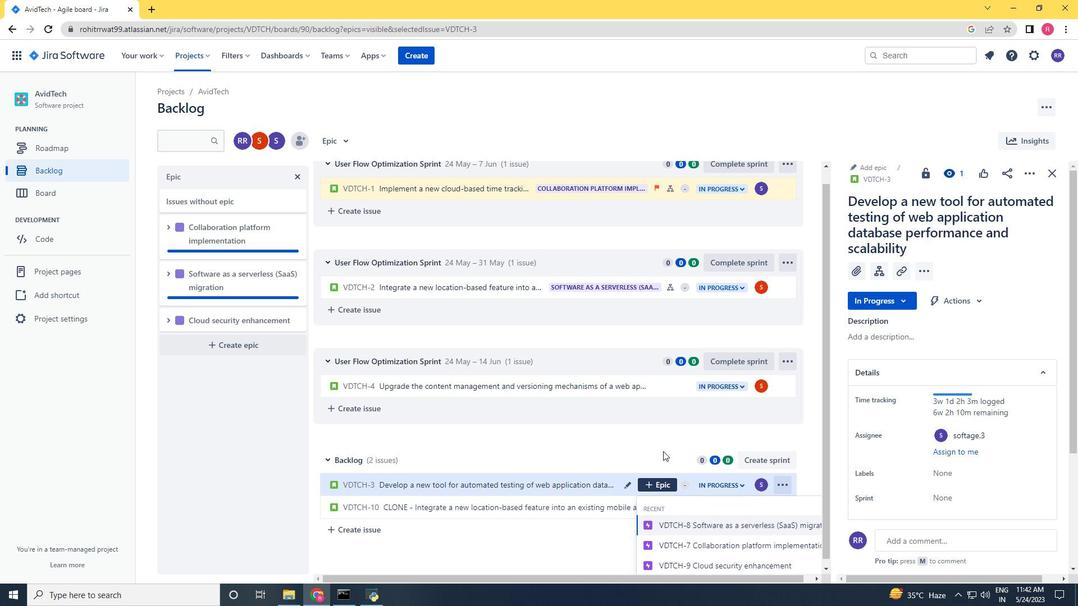 
Action: Mouse scrolled (663, 450) with delta (0, 0)
Screenshot: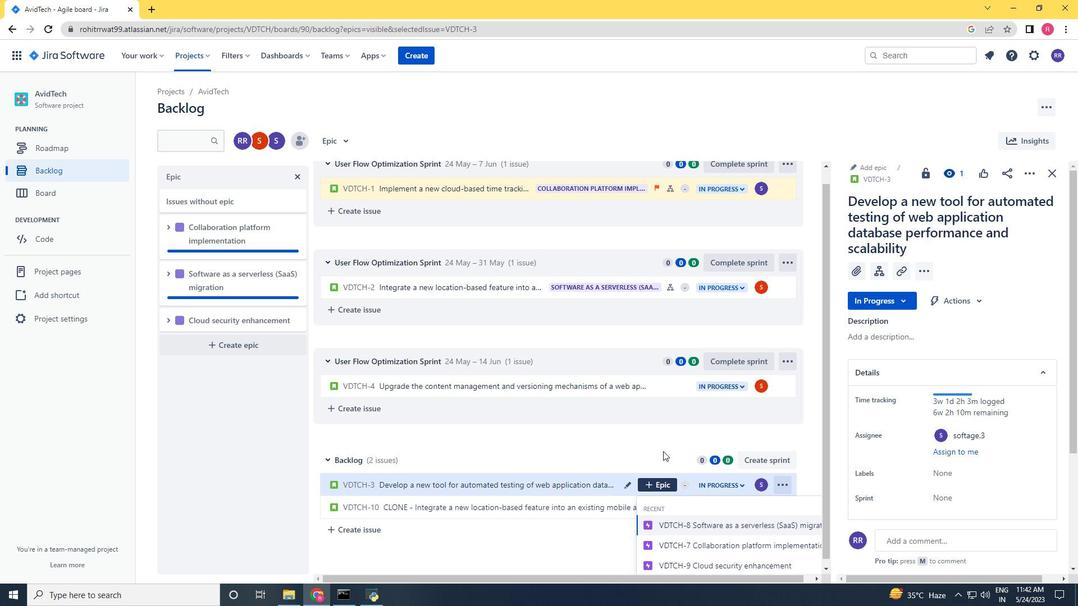 
Action: Mouse moved to (705, 552)
Screenshot: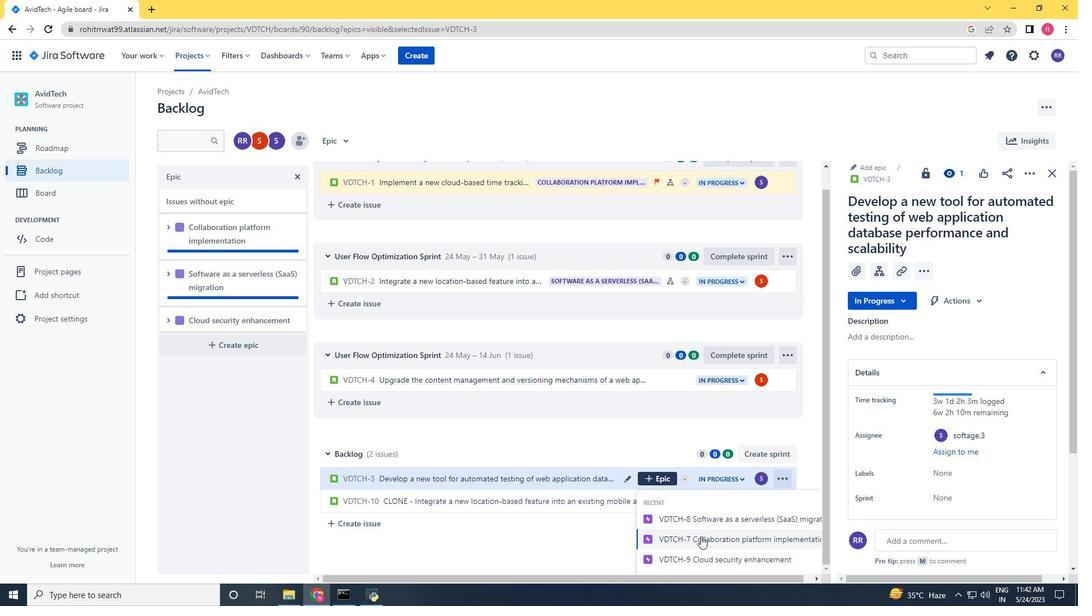 
Action: Mouse pressed left at (705, 552)
Screenshot: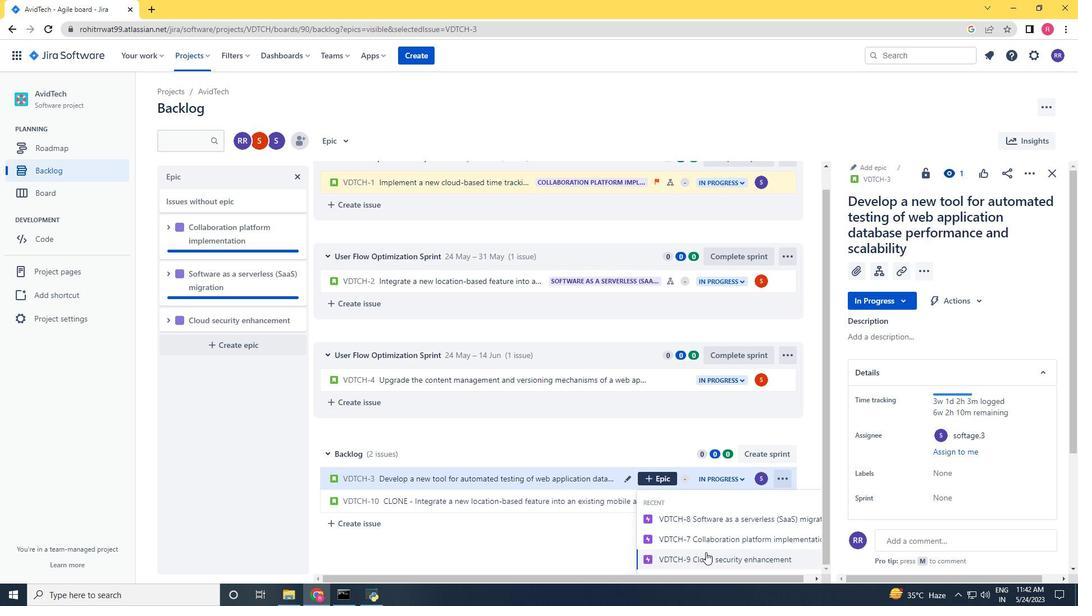 
Action: Mouse moved to (678, 400)
Screenshot: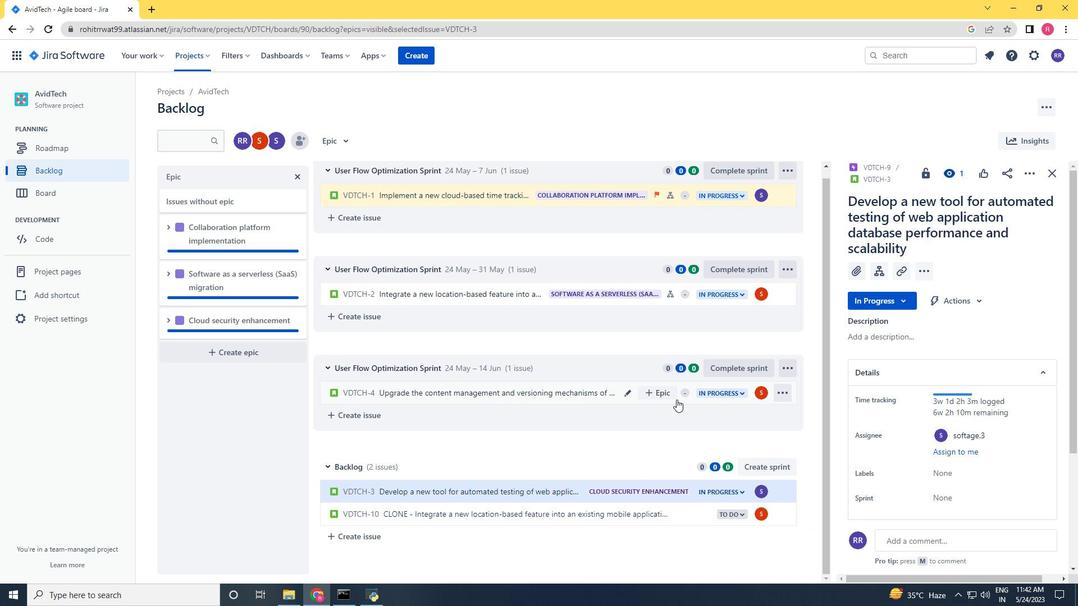
Action: Mouse pressed left at (678, 400)
Screenshot: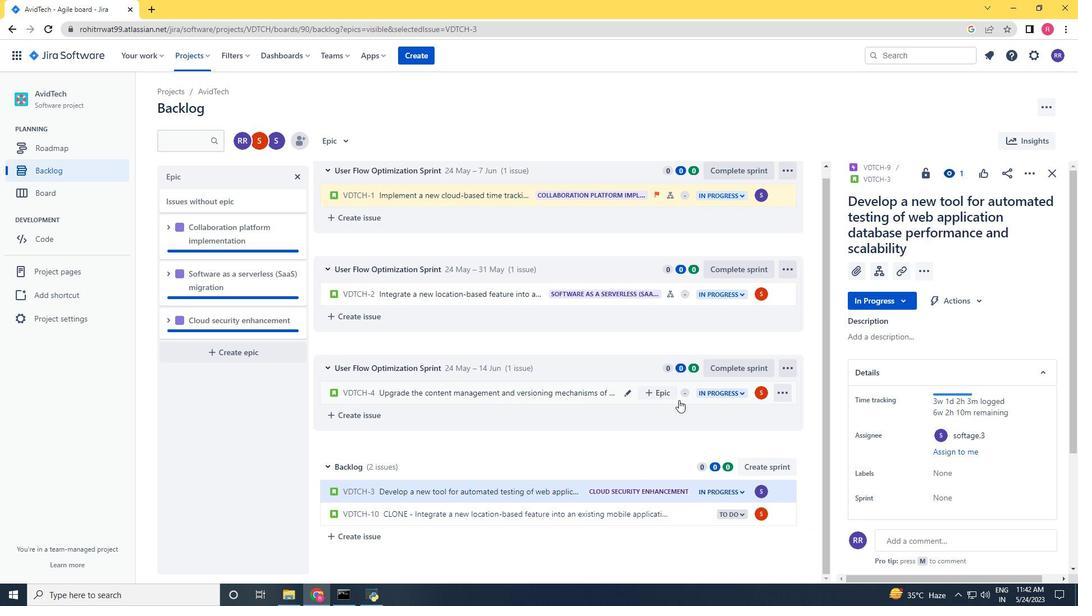 
Action: Mouse moved to (1022, 172)
Screenshot: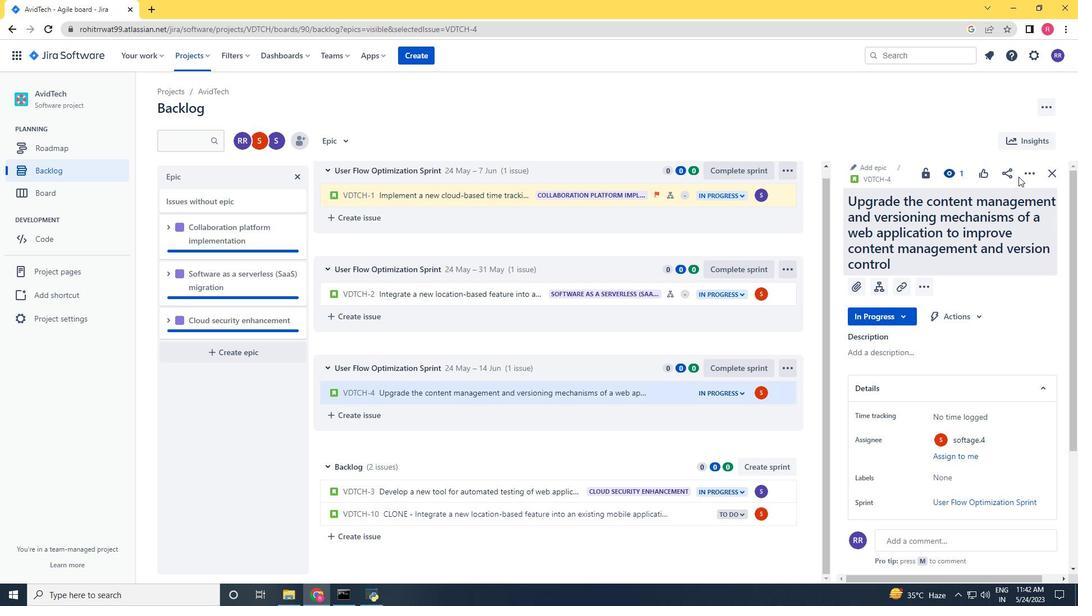
Action: Mouse pressed left at (1022, 172)
Screenshot: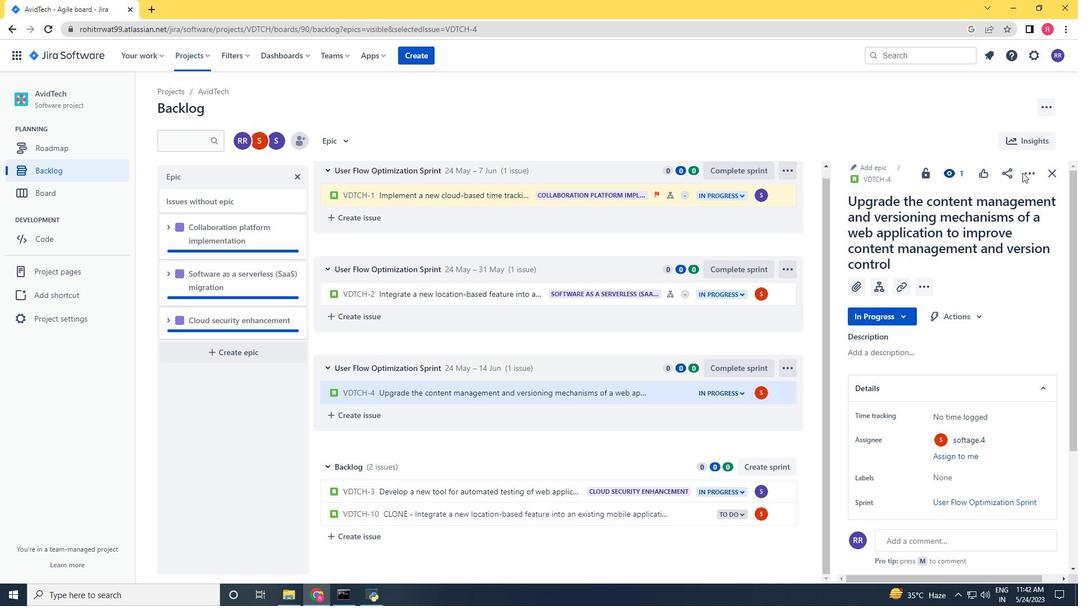 
Action: Mouse moved to (968, 203)
Screenshot: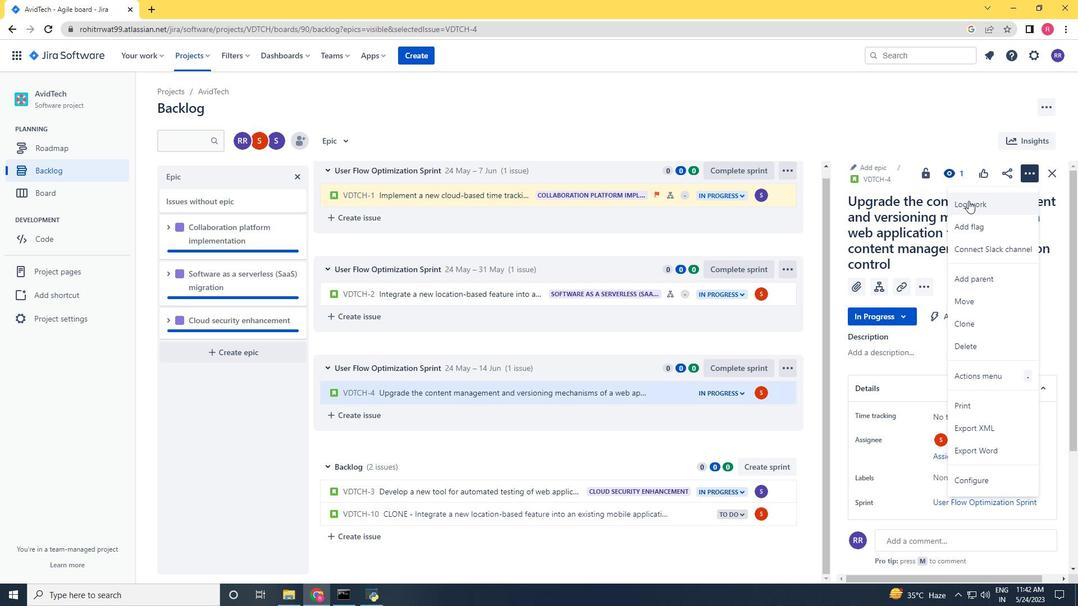 
Action: Mouse pressed left at (968, 203)
Screenshot: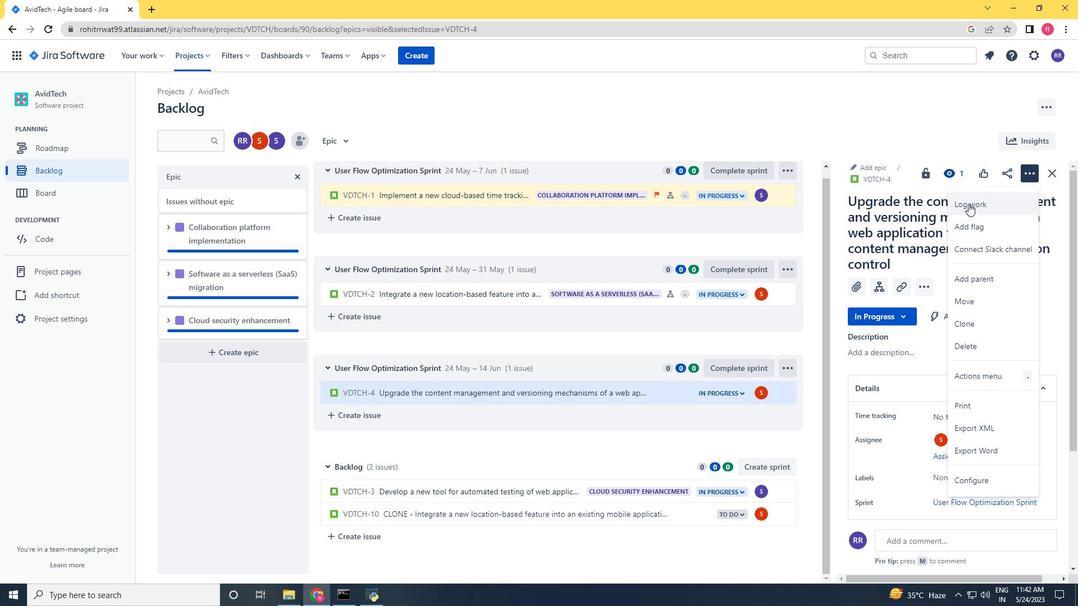 
Action: Key pressed 5w<Key.space>2d<Key.space>4h<Key.space>3<Key.backspace>2m
Screenshot: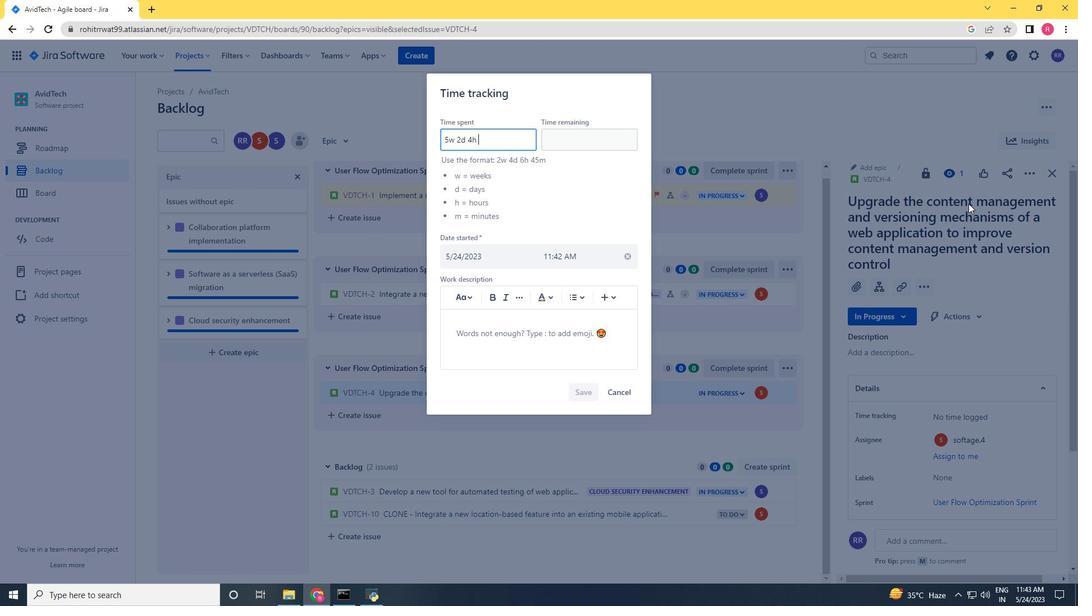 
Action: Mouse moved to (968, 204)
Screenshot: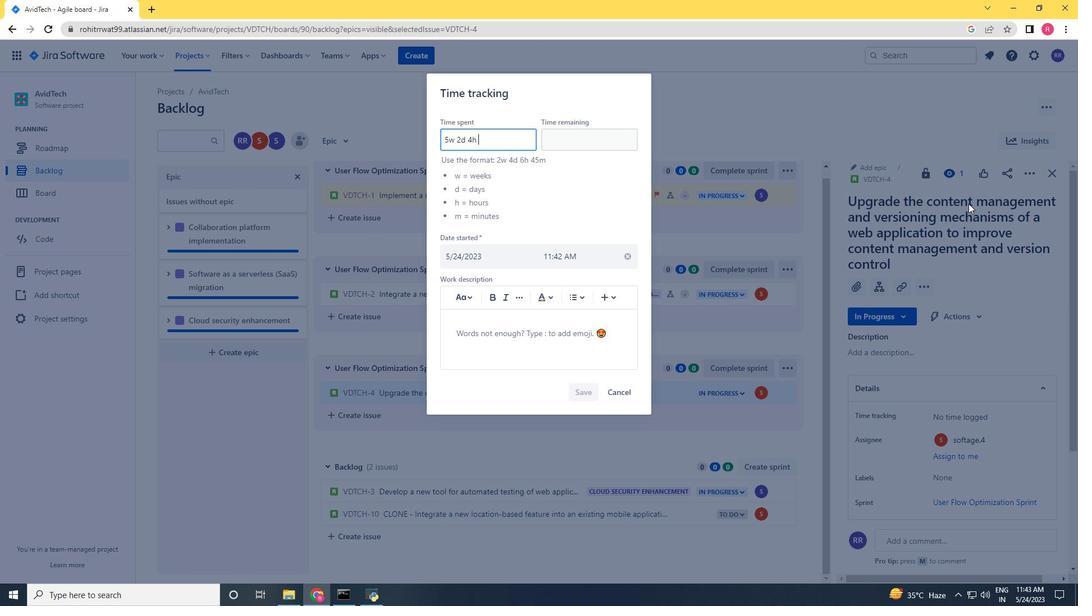 
Action: Key pressed <Key.space><Key.backspace><Key.tab>6w<Key.space>6d<Key.space>4h<Key.space>12m
Screenshot: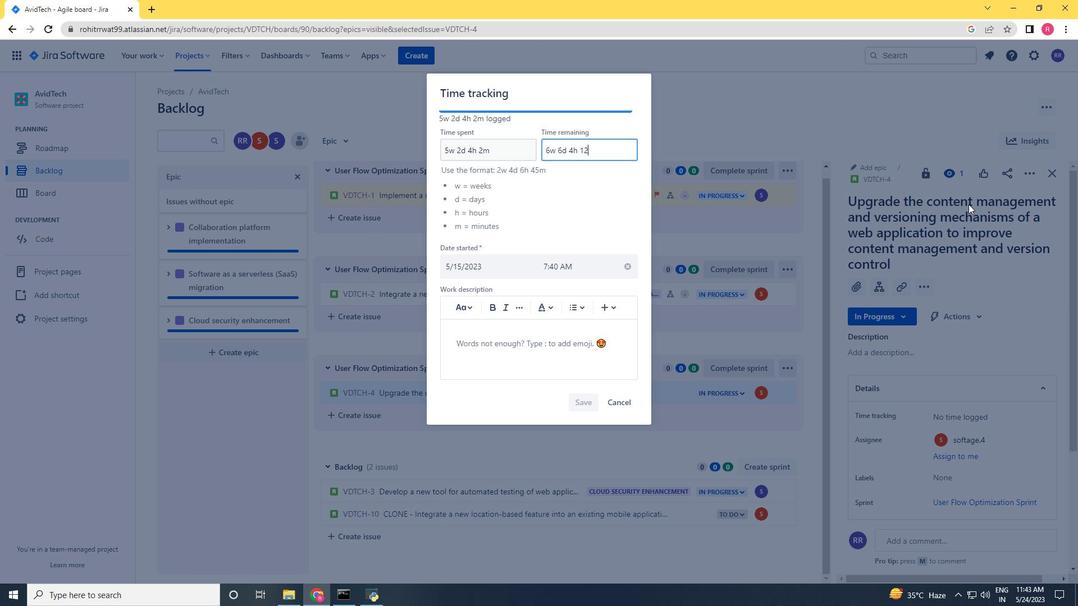 
Action: Mouse moved to (593, 399)
Screenshot: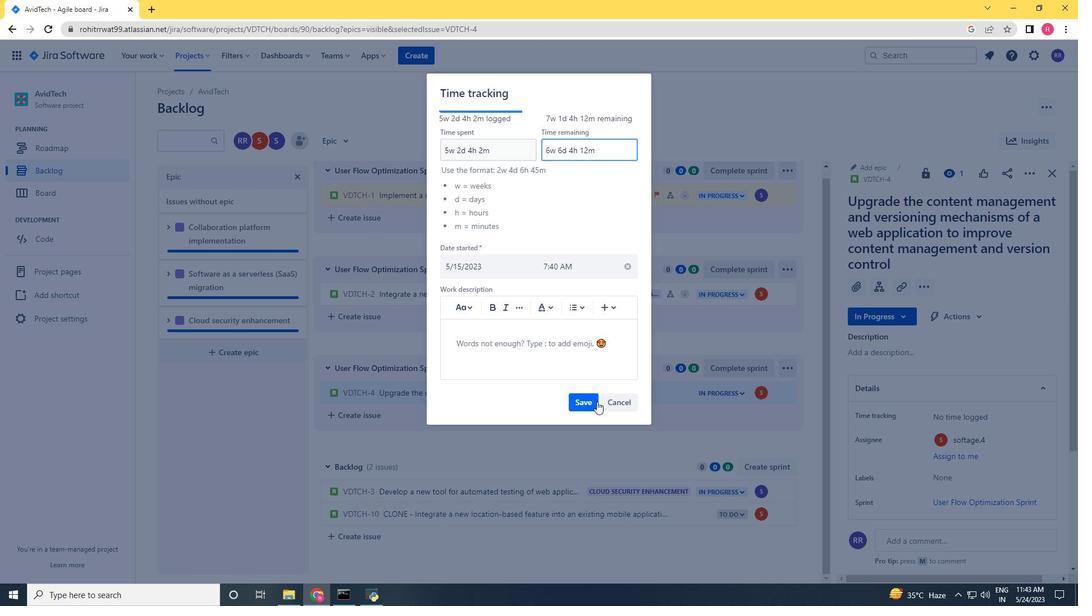 
Action: Mouse pressed left at (593, 399)
Screenshot: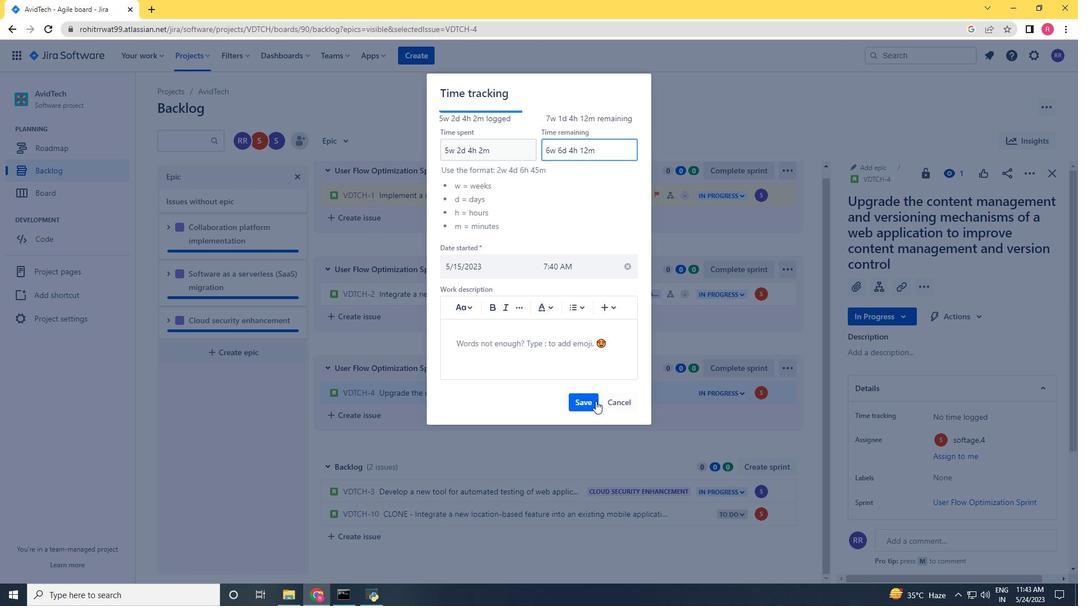 
Action: Mouse moved to (784, 388)
Screenshot: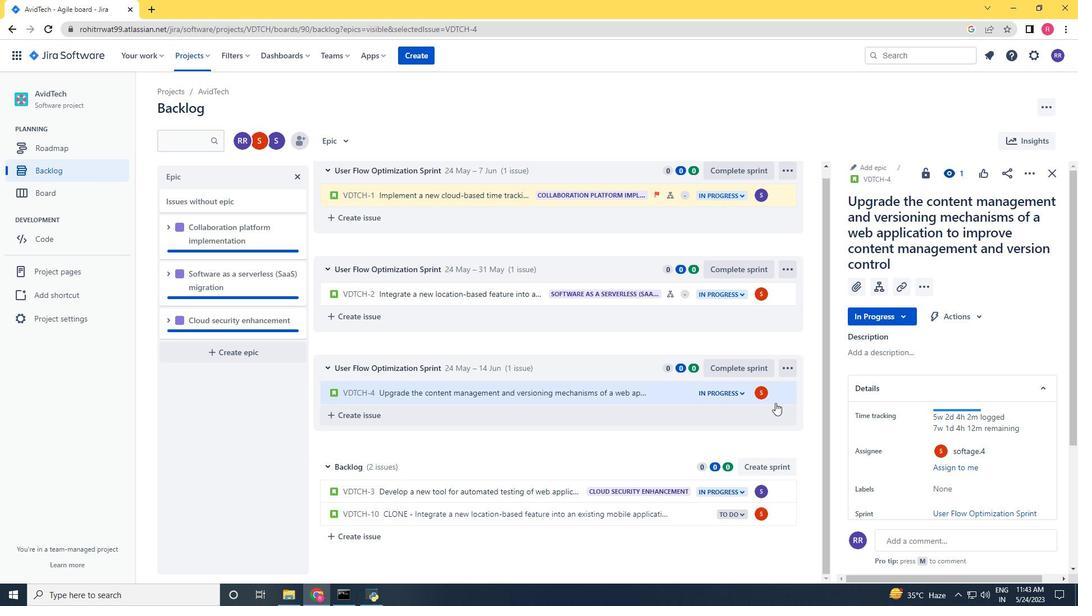 
Action: Mouse pressed left at (784, 388)
Screenshot: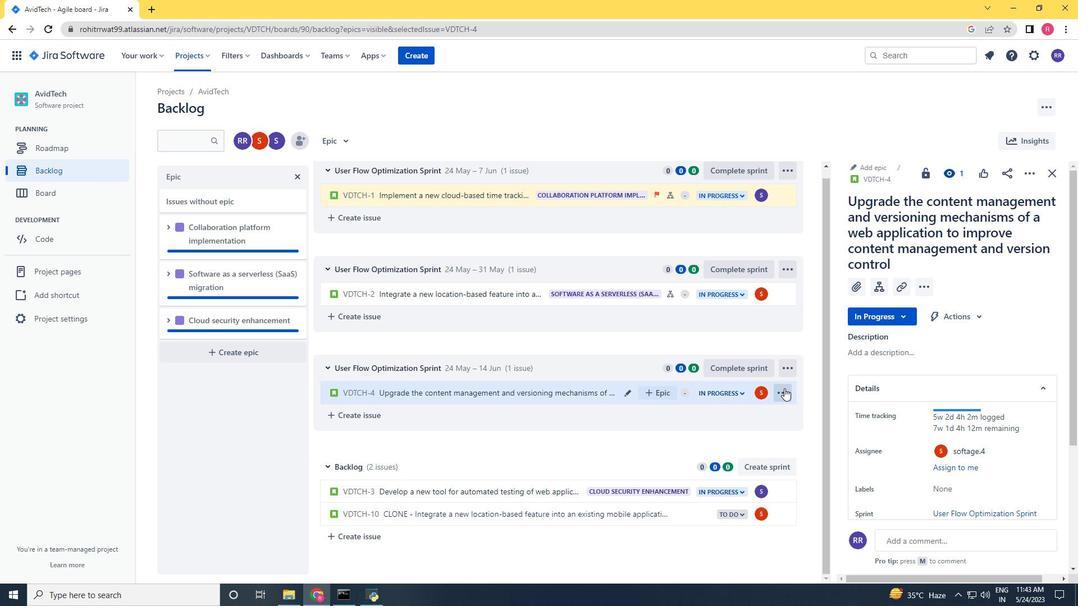 
Action: Mouse moved to (711, 363)
Screenshot: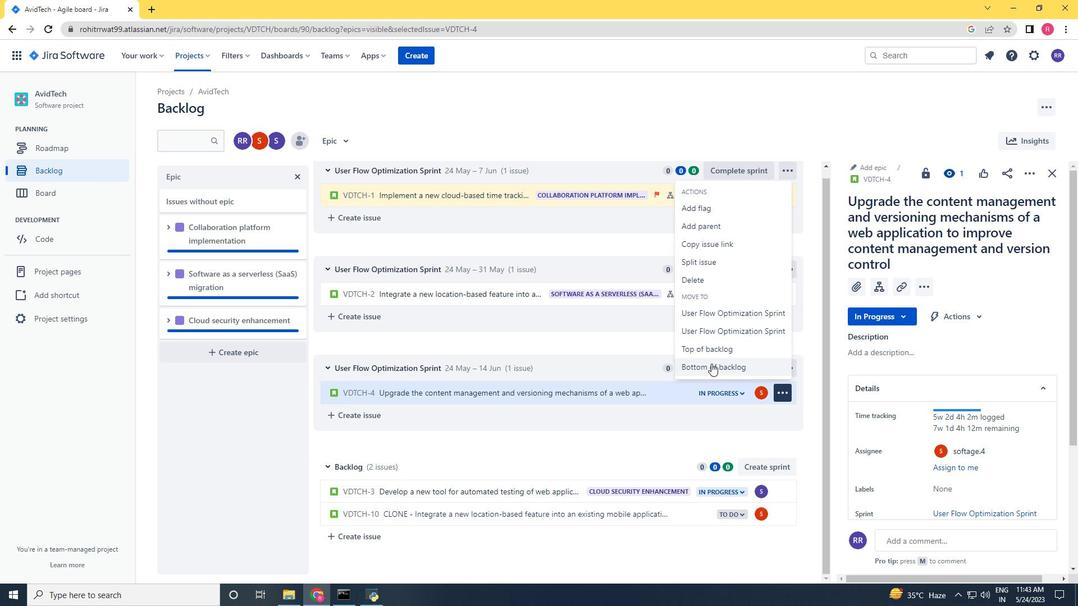 
Action: Mouse pressed left at (711, 363)
Screenshot: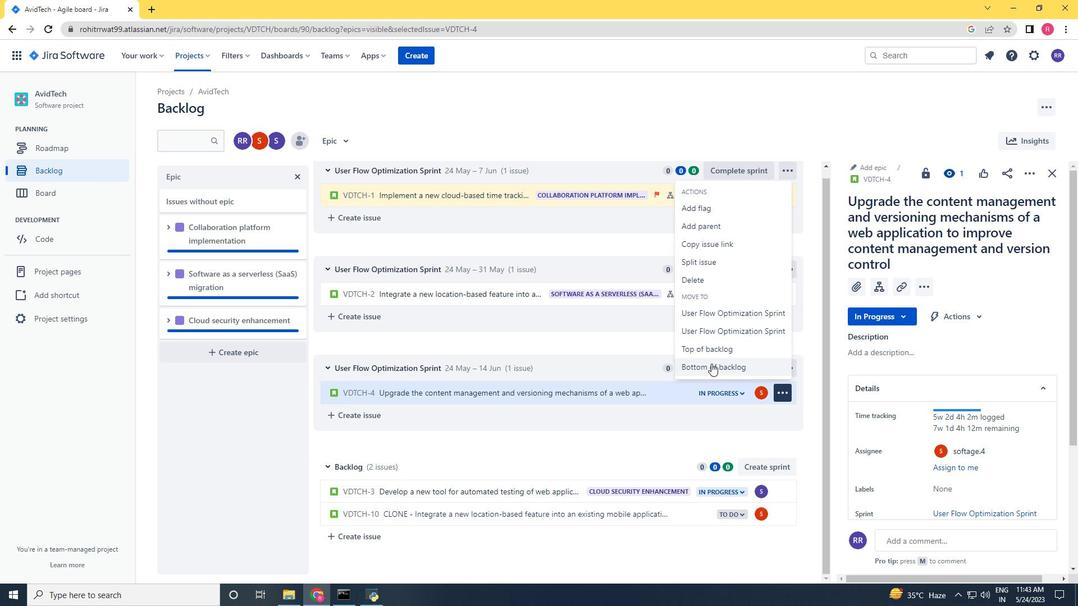 
Action: Mouse moved to (575, 185)
Screenshot: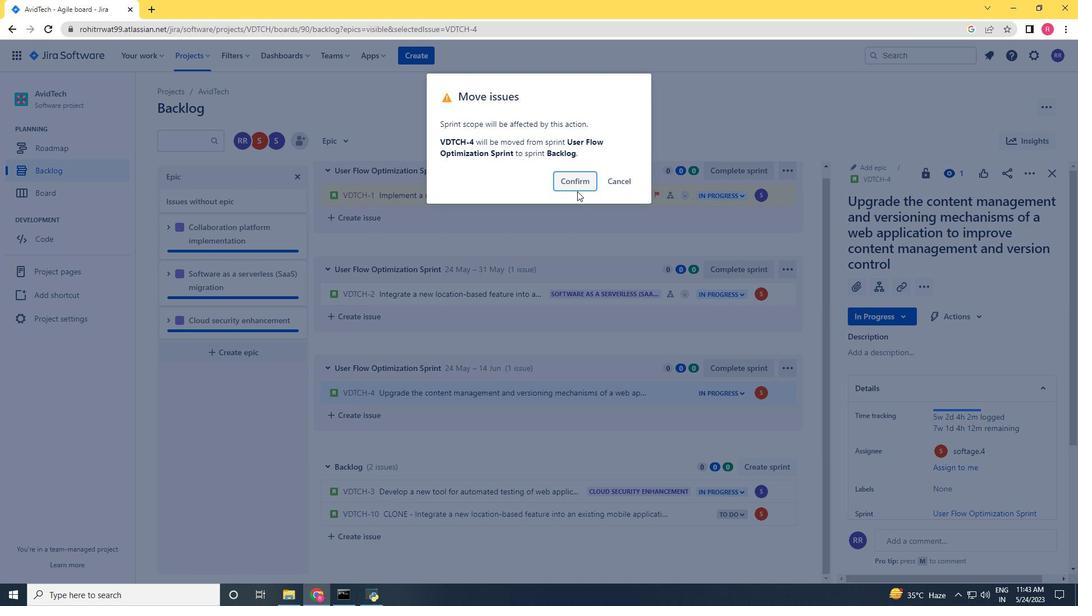 
Action: Mouse pressed left at (575, 185)
Screenshot: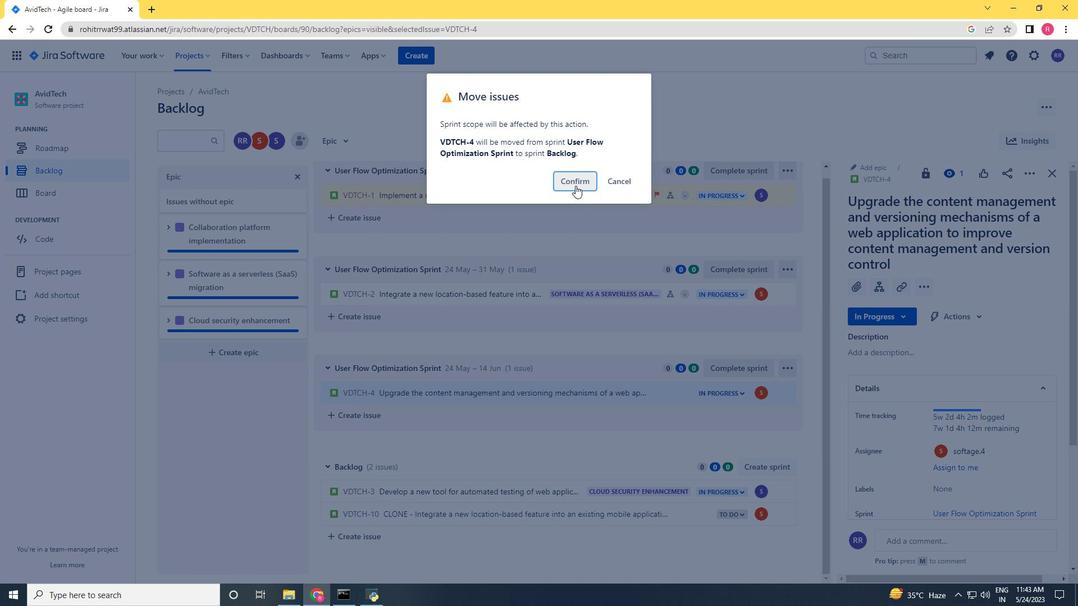 
Action: Mouse moved to (658, 535)
Screenshot: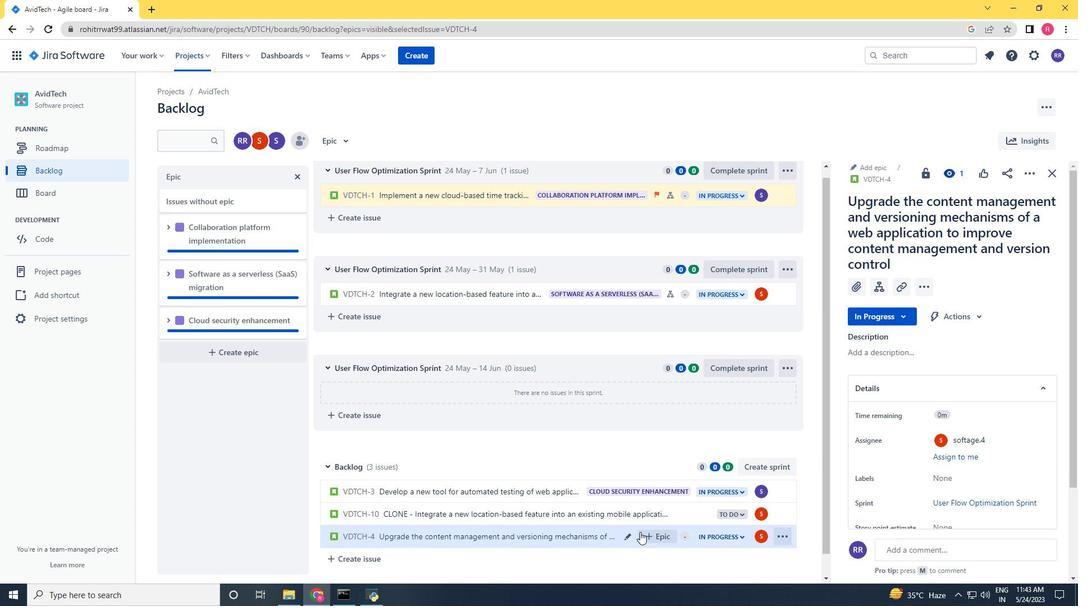 
Action: Mouse pressed left at (658, 535)
Screenshot: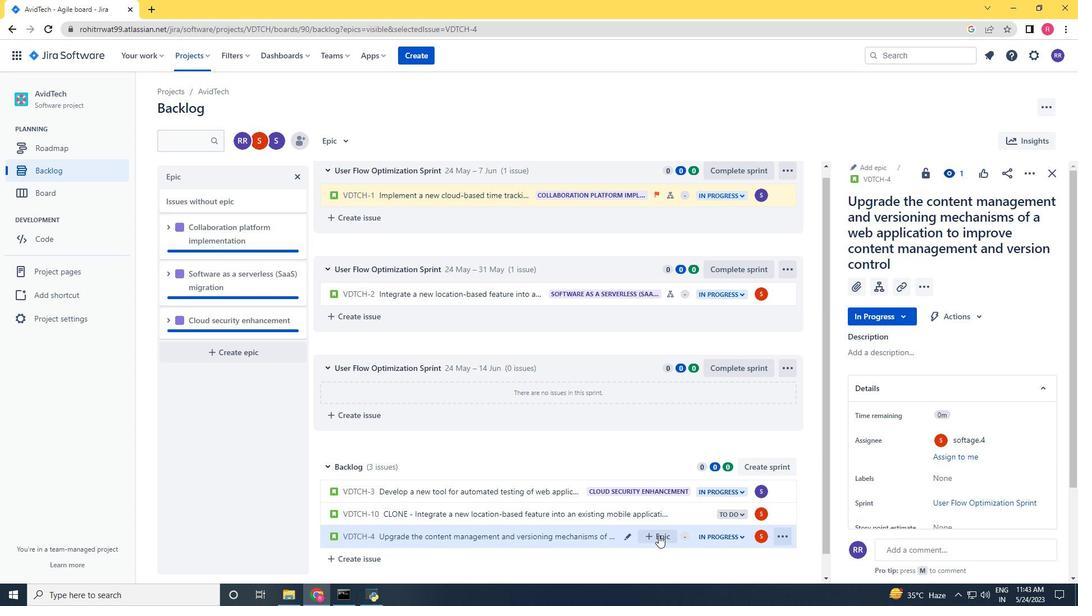 
Action: Mouse moved to (646, 455)
Screenshot: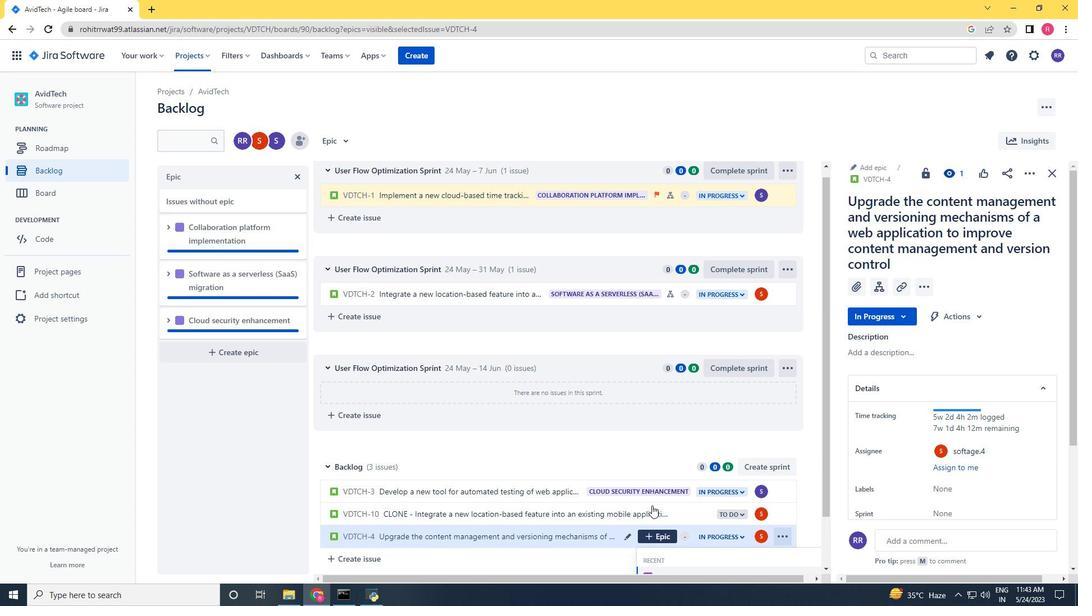 
Action: Mouse scrolled (646, 454) with delta (0, 0)
Screenshot: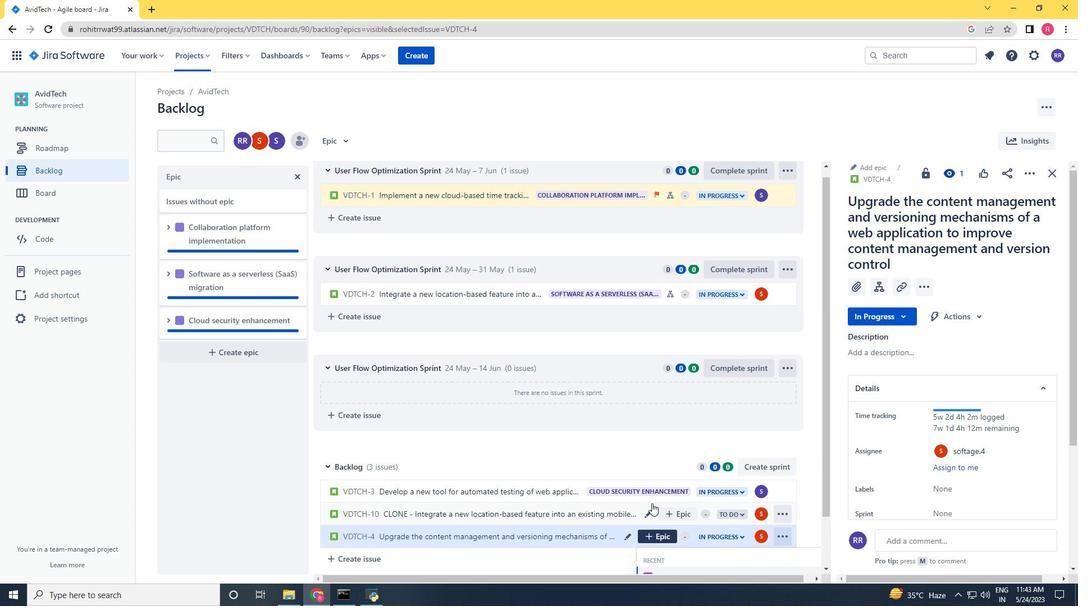 
Action: Mouse scrolled (646, 454) with delta (0, 0)
Screenshot: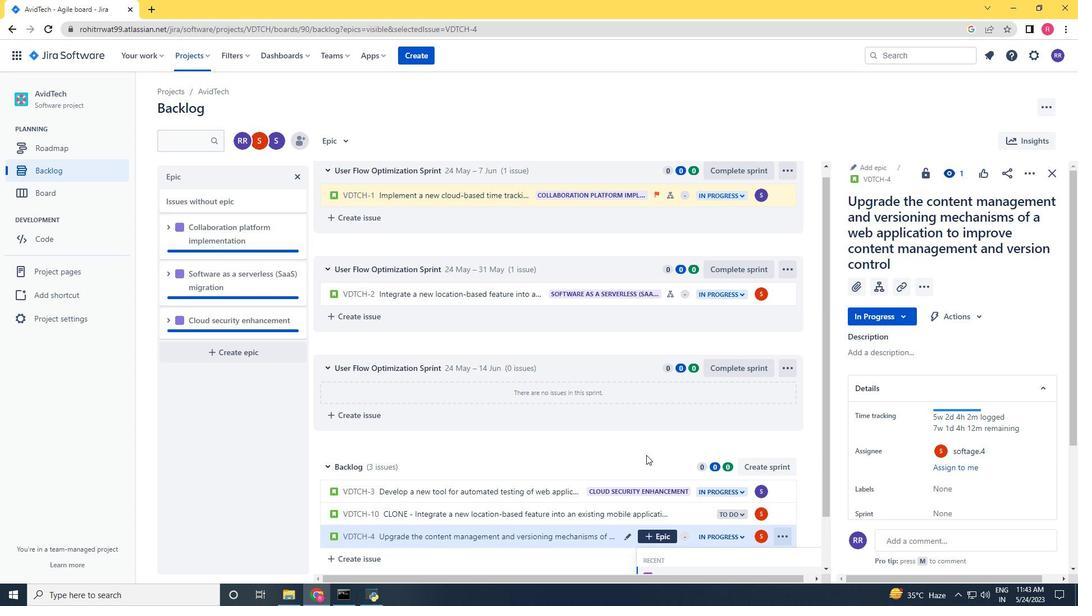
Action: Mouse scrolled (646, 454) with delta (0, 0)
Screenshot: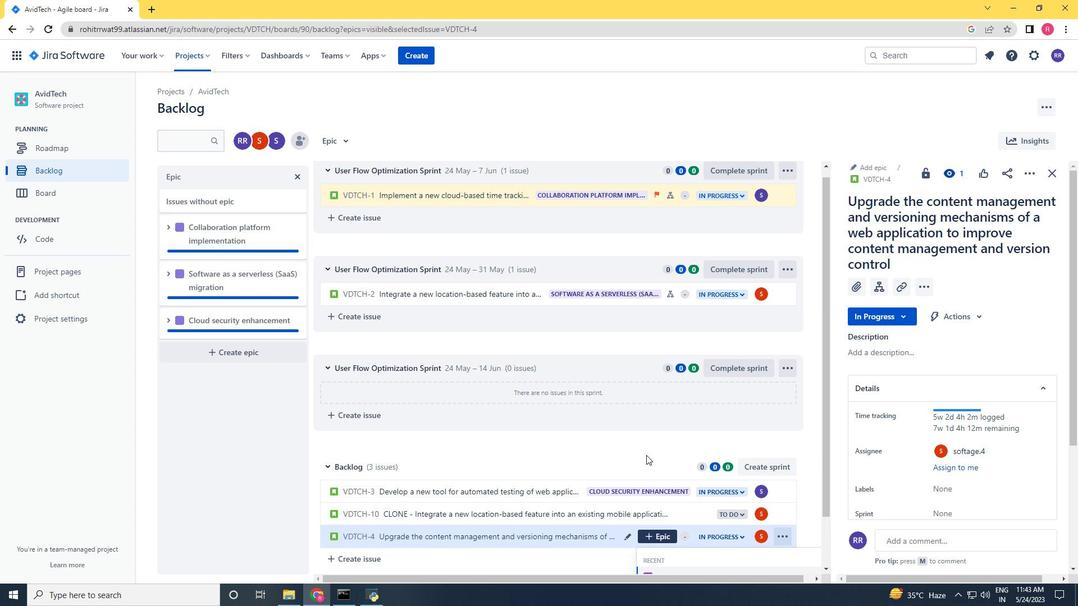 
Action: Mouse scrolled (646, 454) with delta (0, 0)
Screenshot: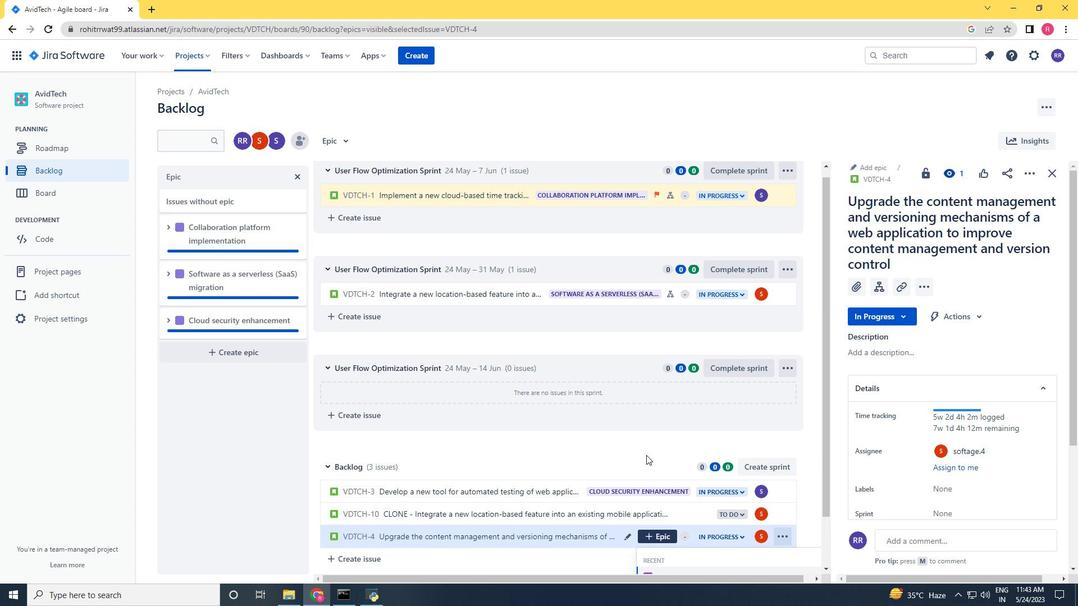 
Action: Mouse scrolled (646, 454) with delta (0, 0)
Screenshot: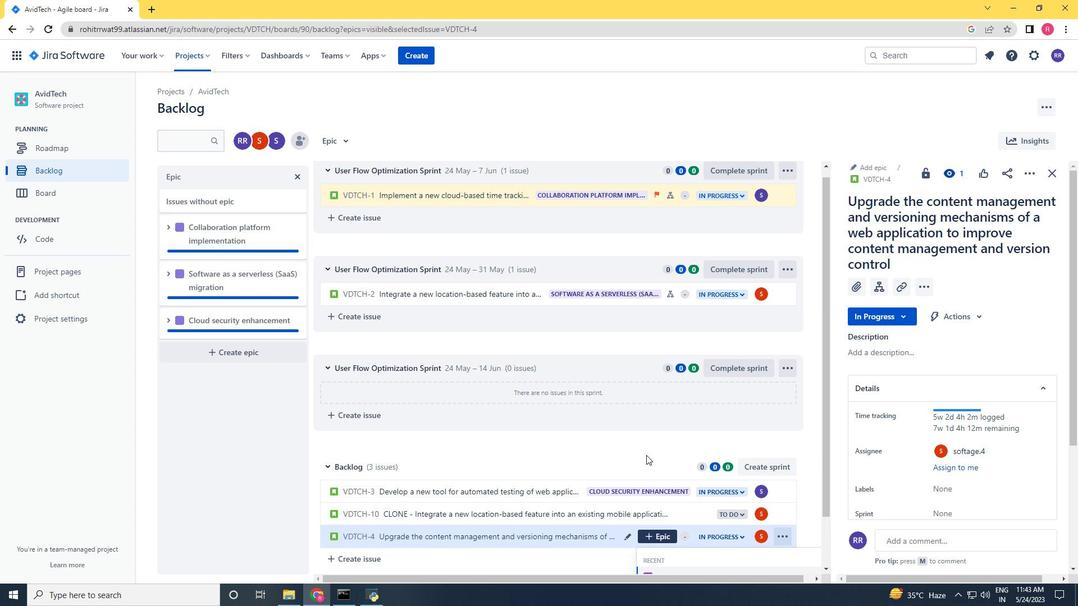 
Action: Mouse moved to (687, 557)
Screenshot: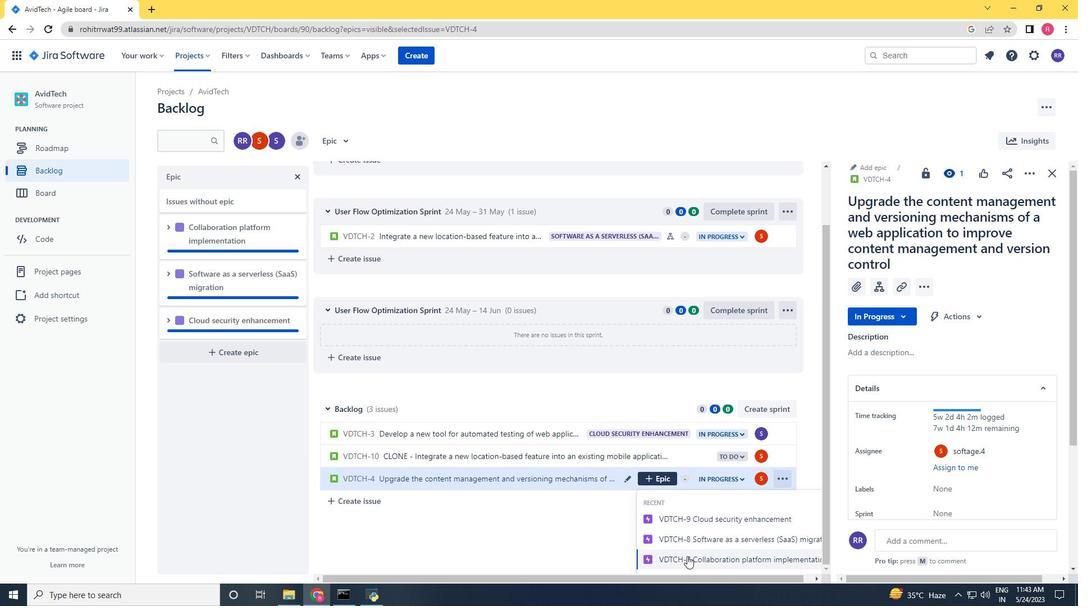 
Action: Mouse pressed left at (687, 557)
Screenshot: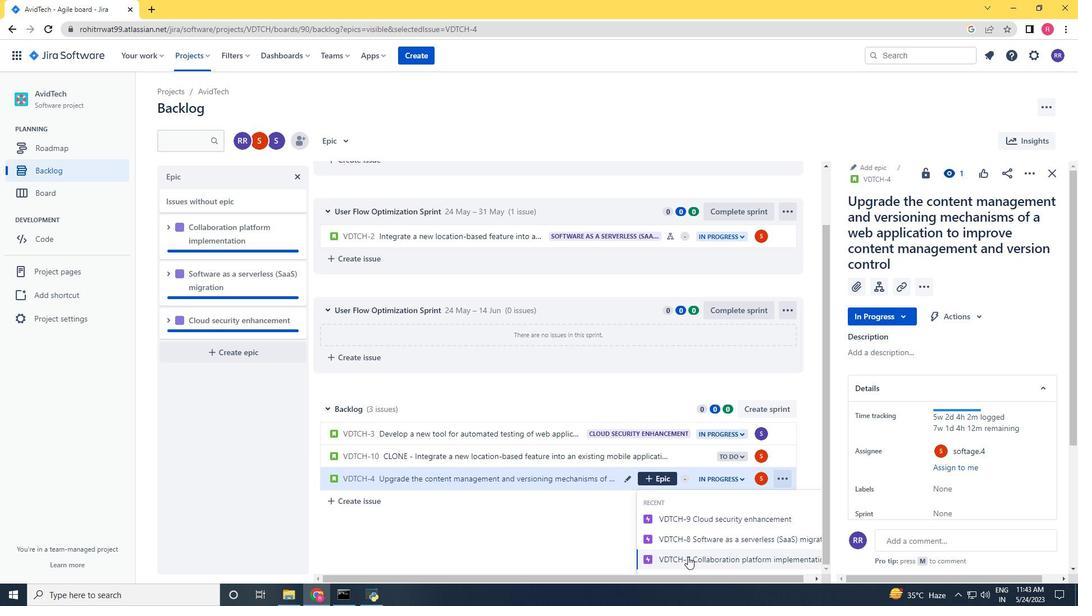 
Action: Mouse moved to (619, 322)
Screenshot: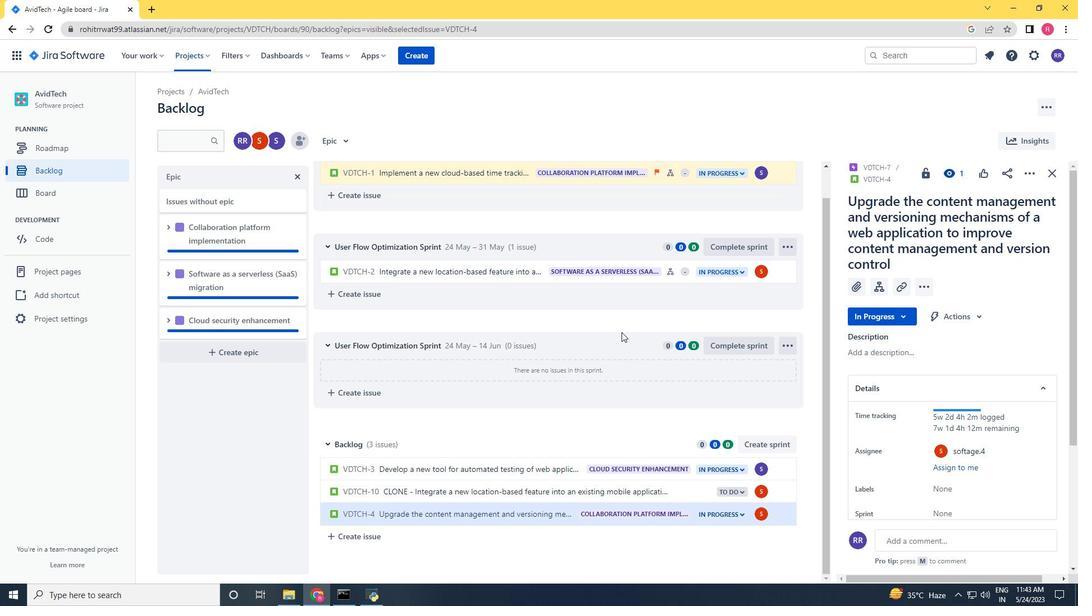 
Action: Mouse scrolled (619, 322) with delta (0, 0)
Screenshot: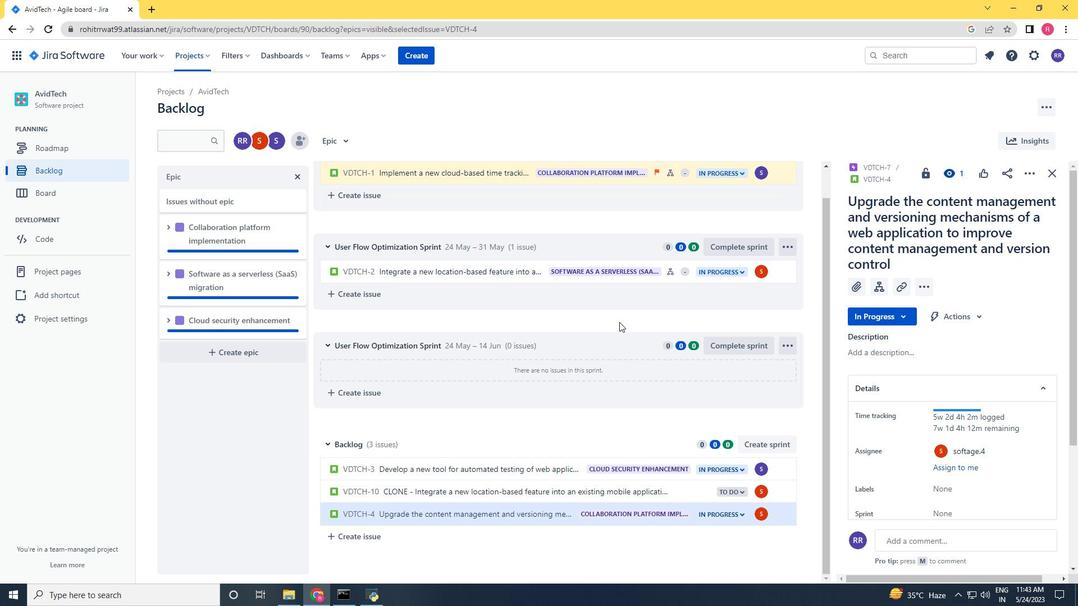 
Action: Mouse scrolled (619, 322) with delta (0, 0)
Screenshot: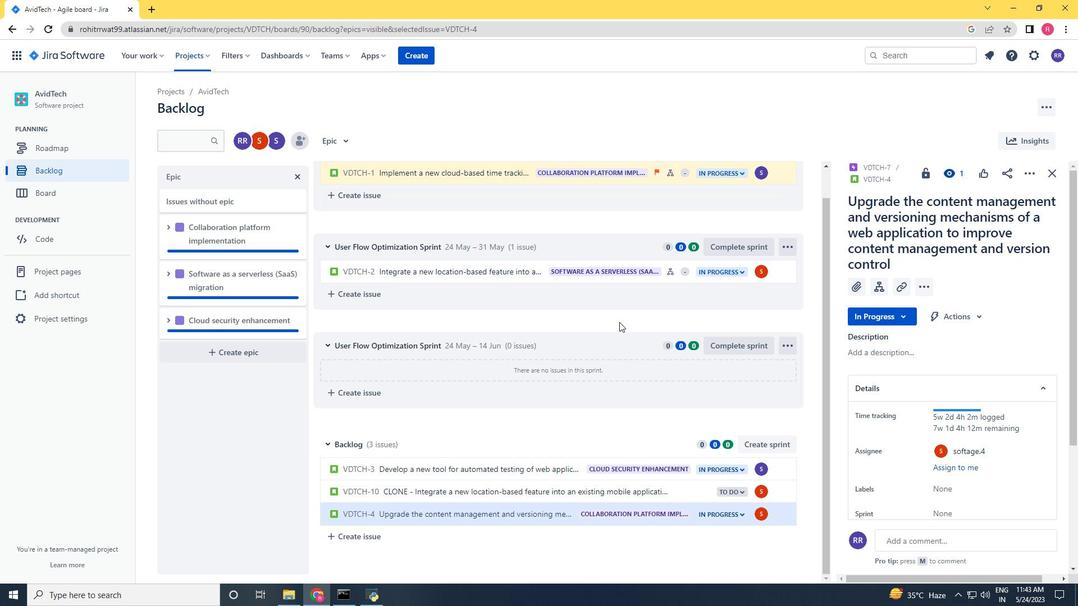 
